 Task: Log work in the project ArrowTech for the issue 'Create a new online platform for online video editing courses with advanced video editing tools and project collaboration features' spent time as '2w 6d 7h 7m' and remaining time as '3w 2d 15h 36m' and add a flag. Now add the issue to the epic 'Digital asset management (DAM) system implementation'. Log work in the project ArrowTech for the issue 'Implement a new cloud-based attendance management system for a school or university with advanced attendance tracking and reporting features' spent time as '5w 1d 21h 22m' and remaining time as '2w 1d 8h 13m' and clone the issue. Now add the issue to the epic 'Business process automation (BPA)'
Action: Mouse scrolled (76, 57) with delta (0, 0)
Screenshot: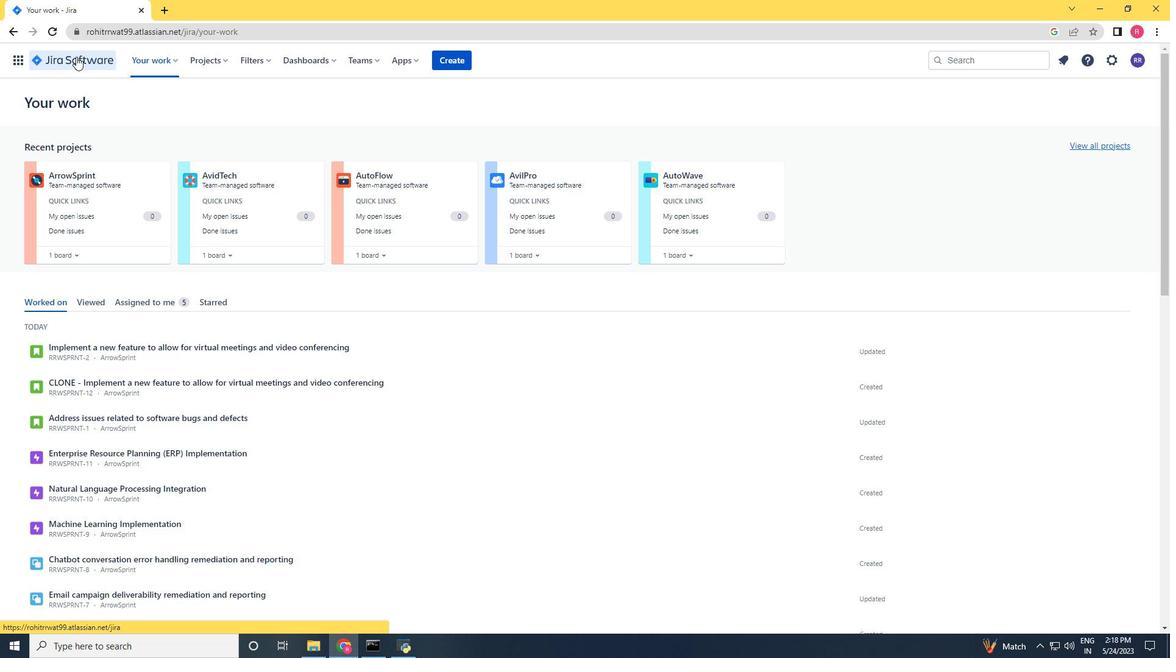 
Action: Mouse moved to (202, 57)
Screenshot: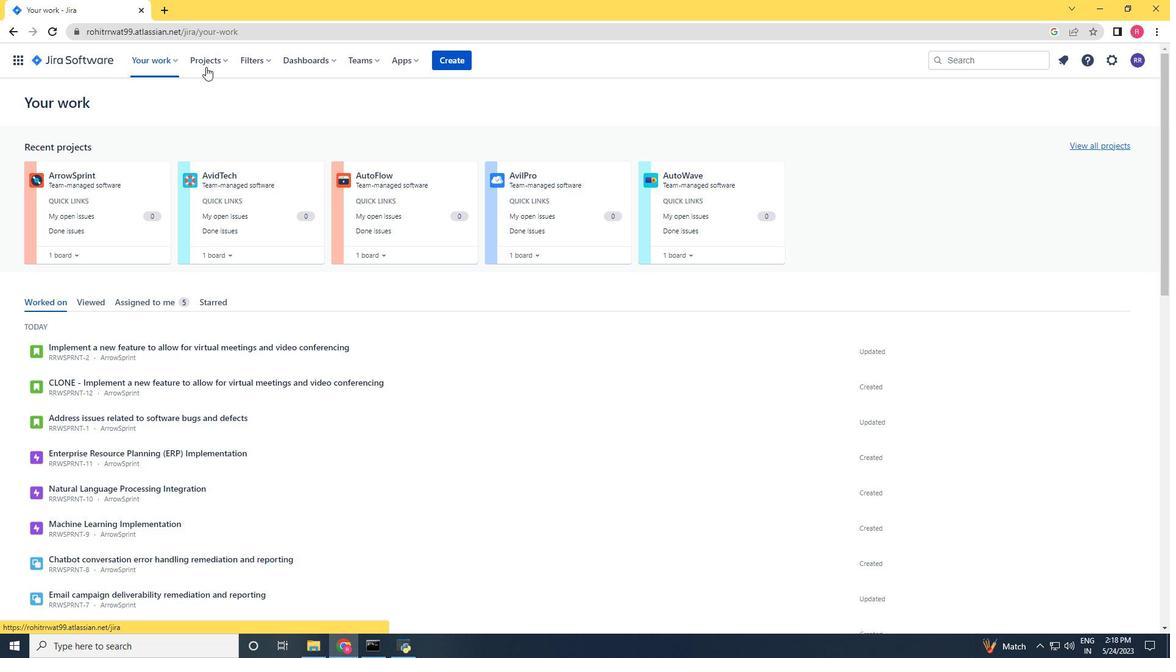 
Action: Mouse pressed left at (202, 57)
Screenshot: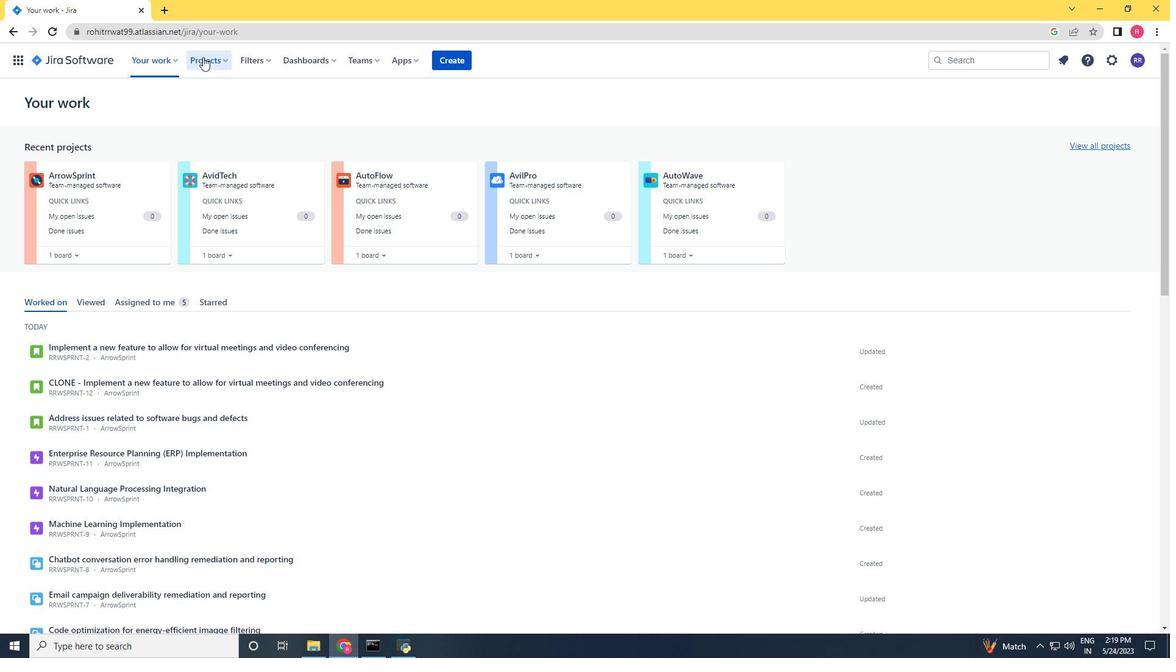 
Action: Mouse moved to (235, 112)
Screenshot: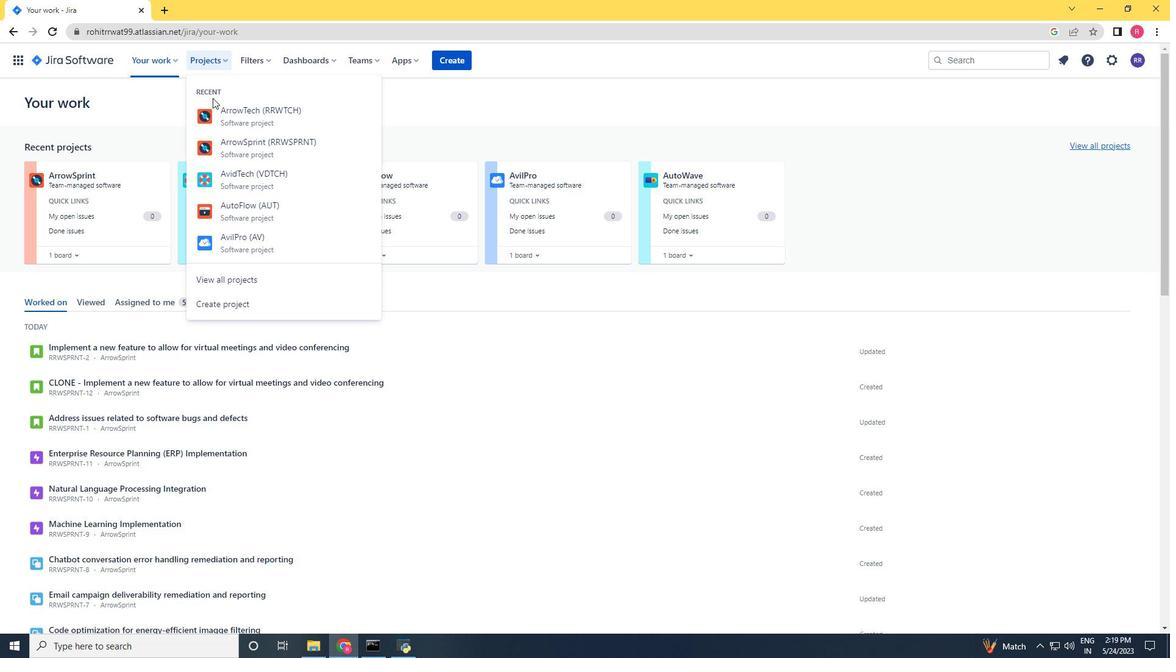 
Action: Mouse pressed left at (235, 112)
Screenshot: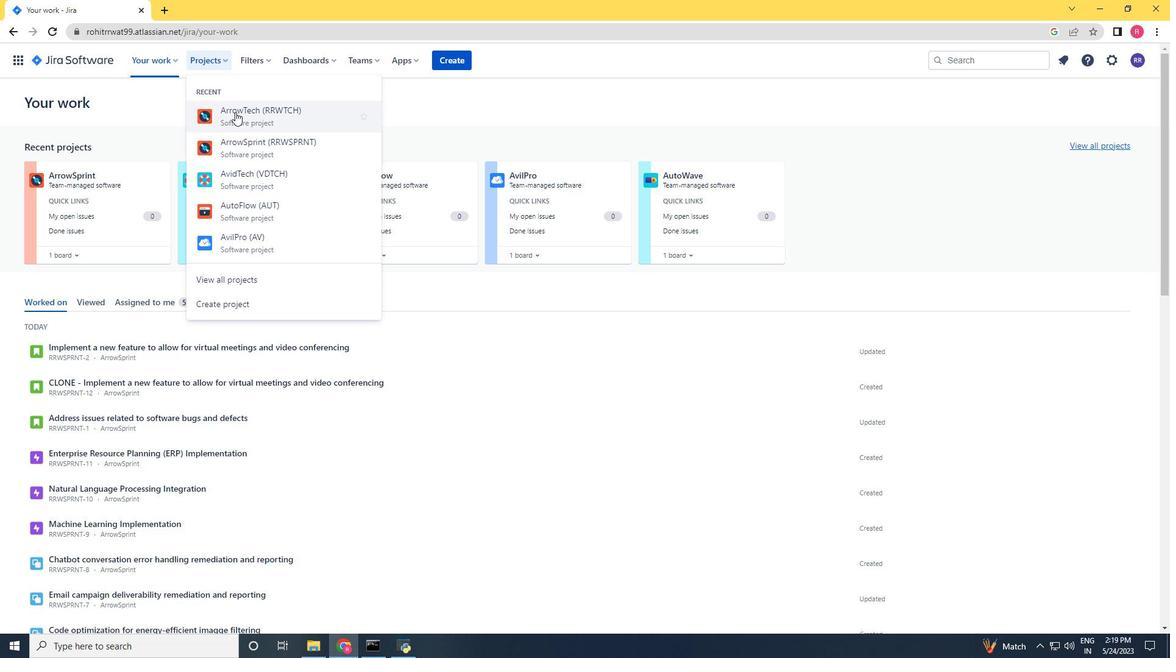 
Action: Mouse moved to (40, 185)
Screenshot: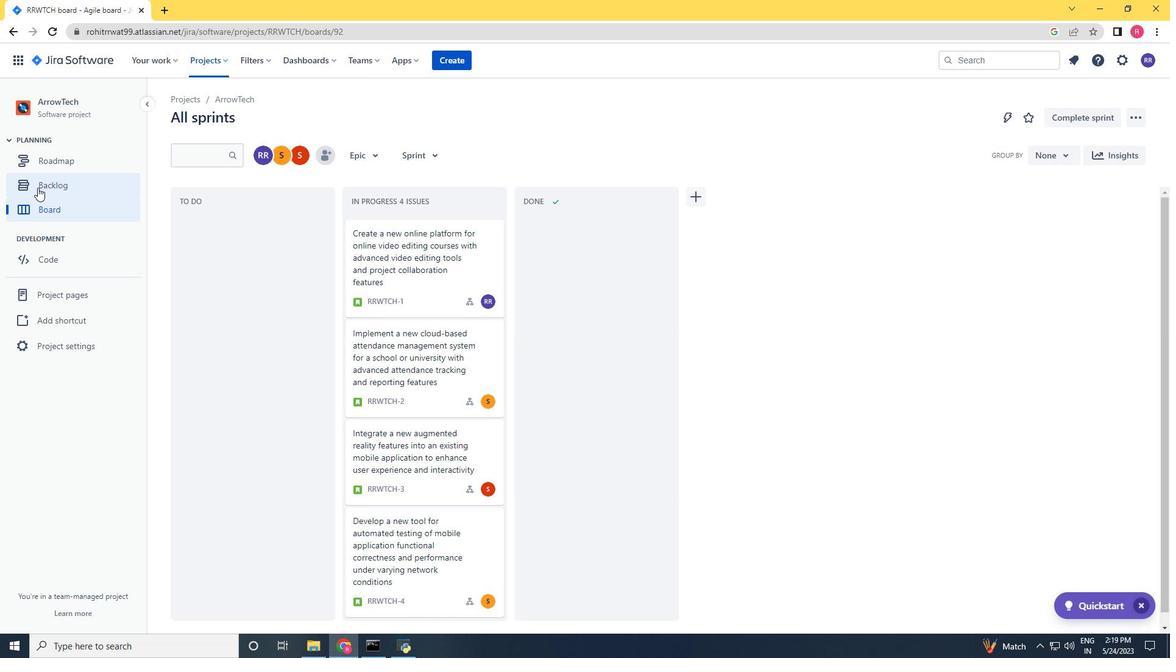 
Action: Mouse pressed left at (40, 185)
Screenshot: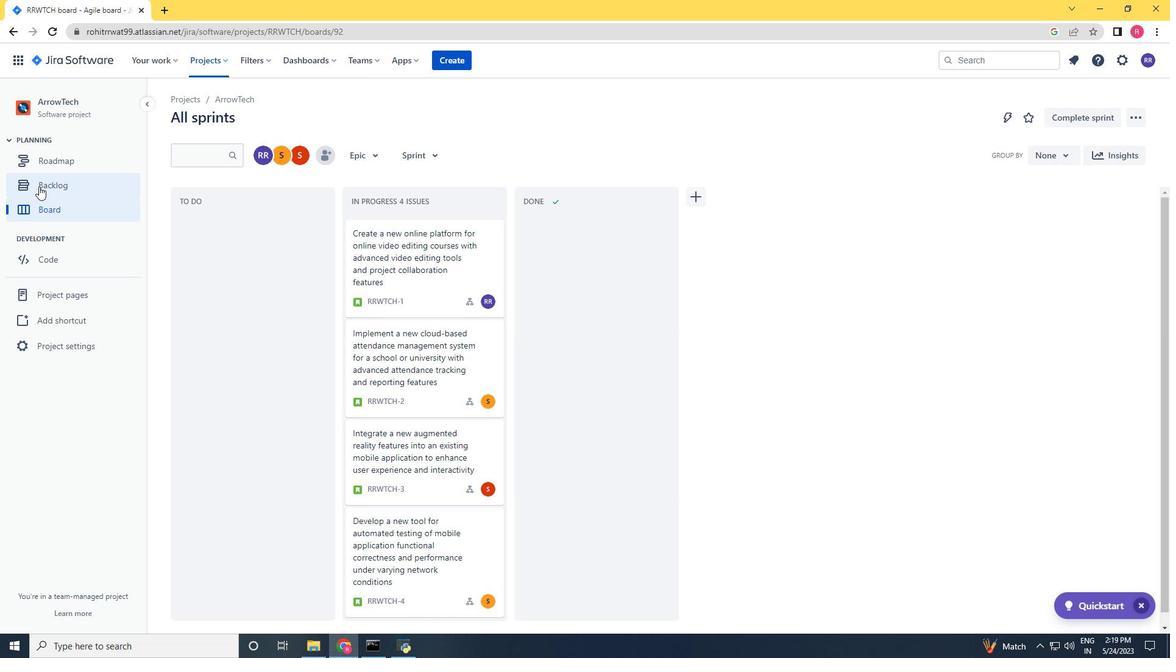 
Action: Mouse moved to (643, 434)
Screenshot: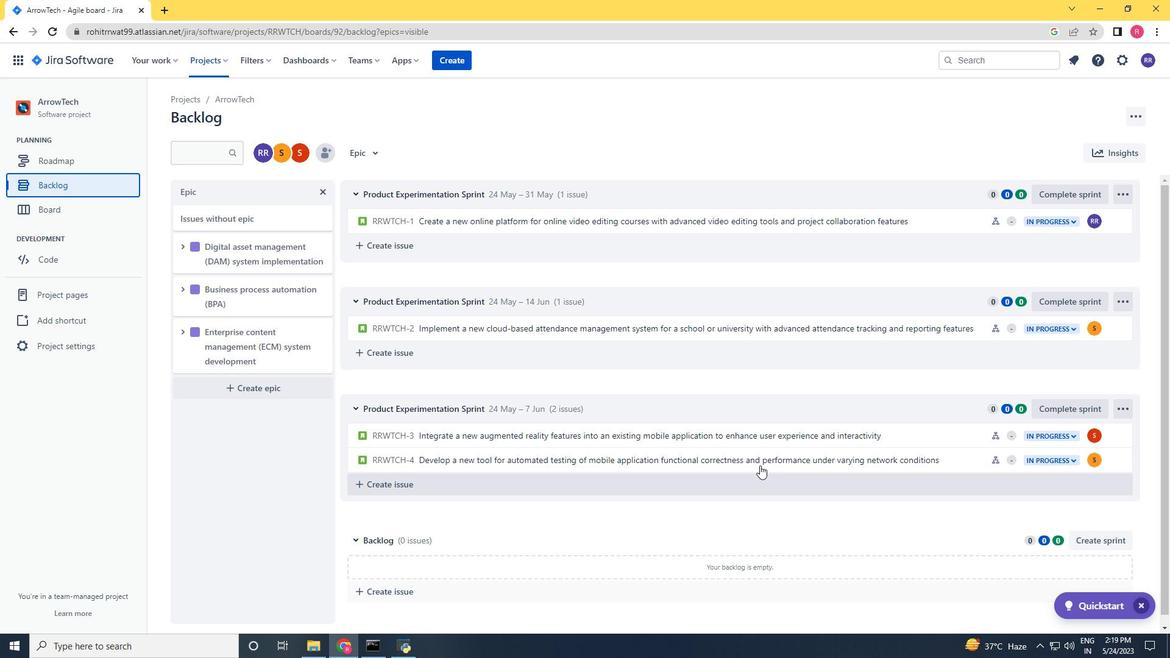 
Action: Mouse scrolled (643, 434) with delta (0, 0)
Screenshot: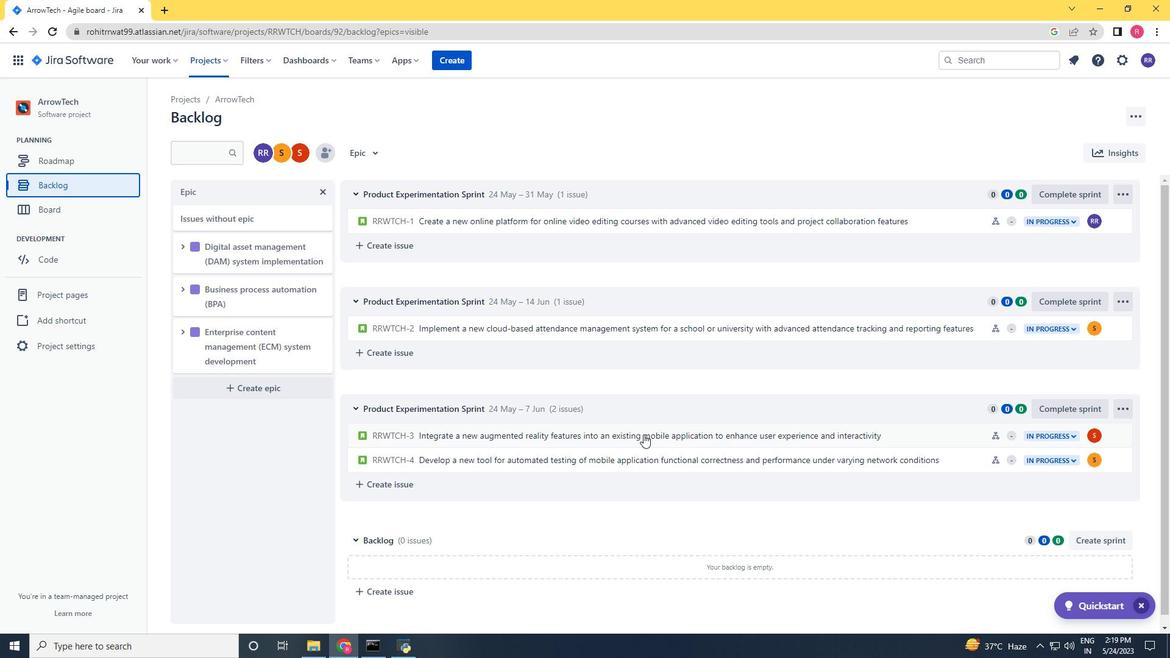 
Action: Mouse scrolled (643, 434) with delta (0, 0)
Screenshot: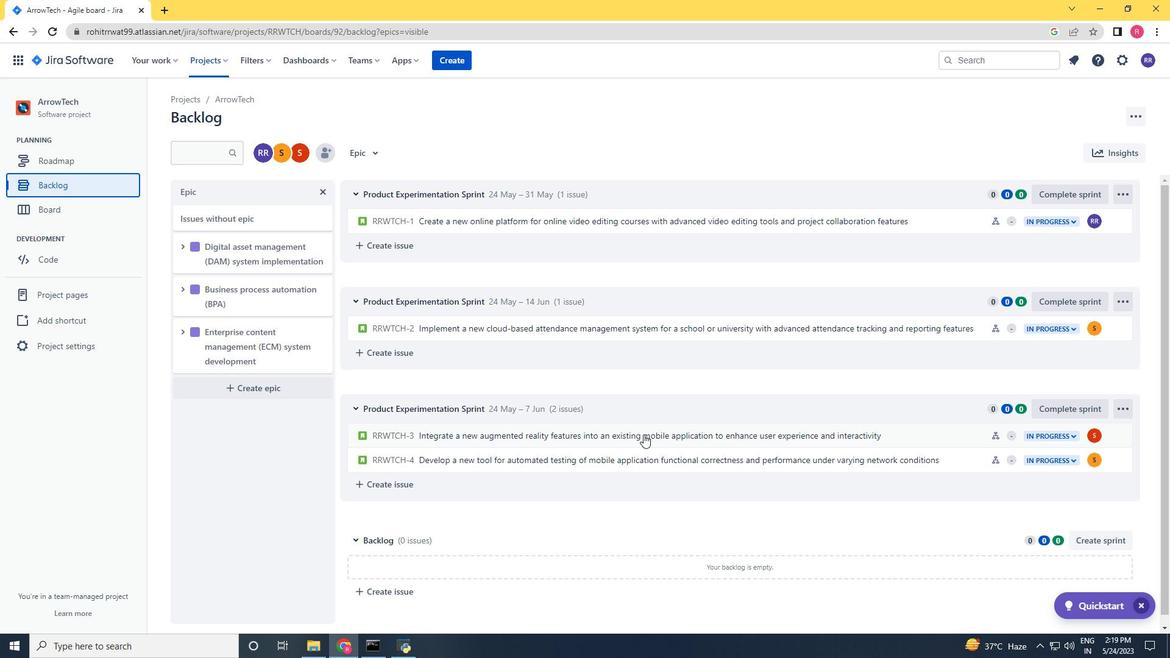 
Action: Mouse scrolled (643, 435) with delta (0, 0)
Screenshot: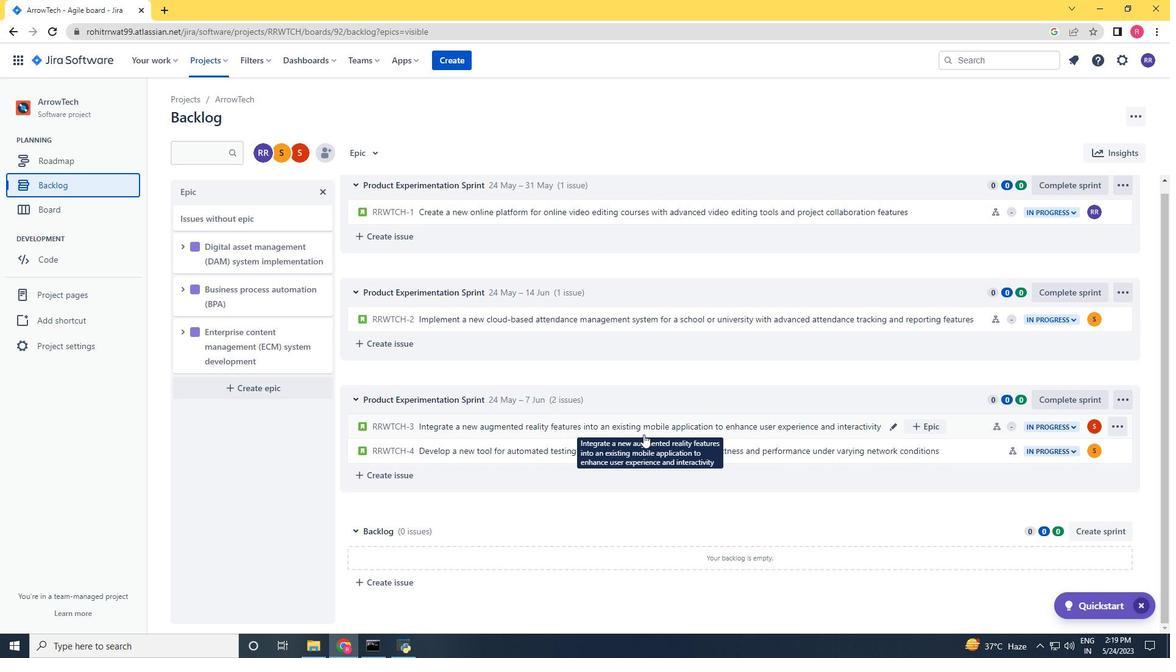 
Action: Mouse scrolled (643, 435) with delta (0, 0)
Screenshot: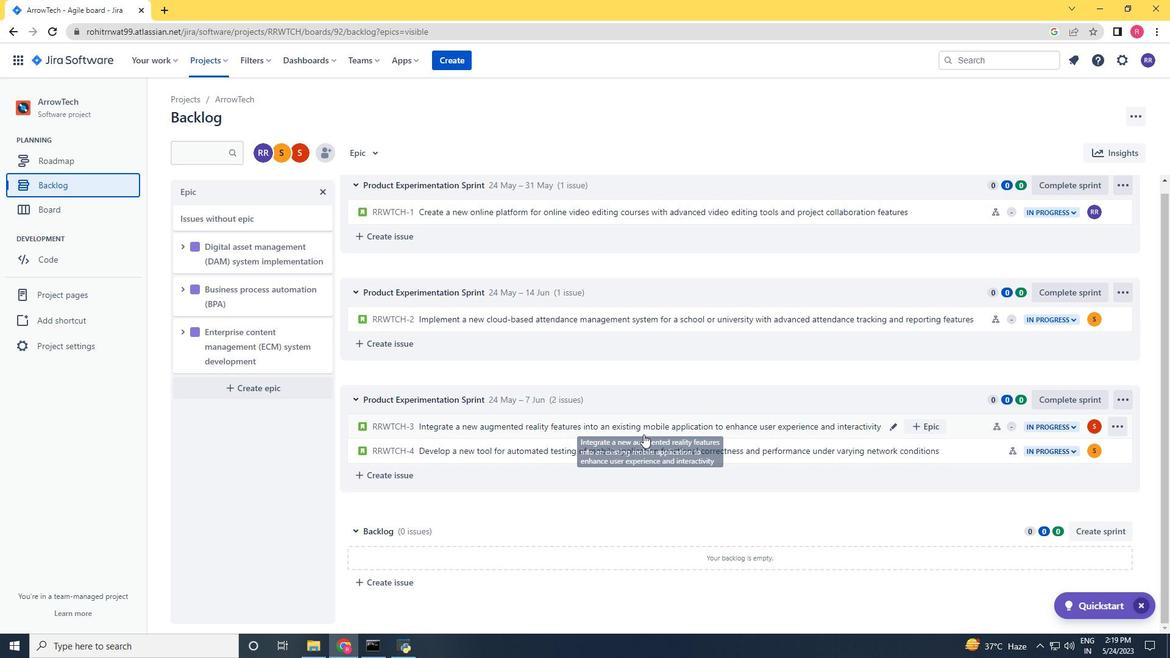 
Action: Mouse scrolled (643, 435) with delta (0, 0)
Screenshot: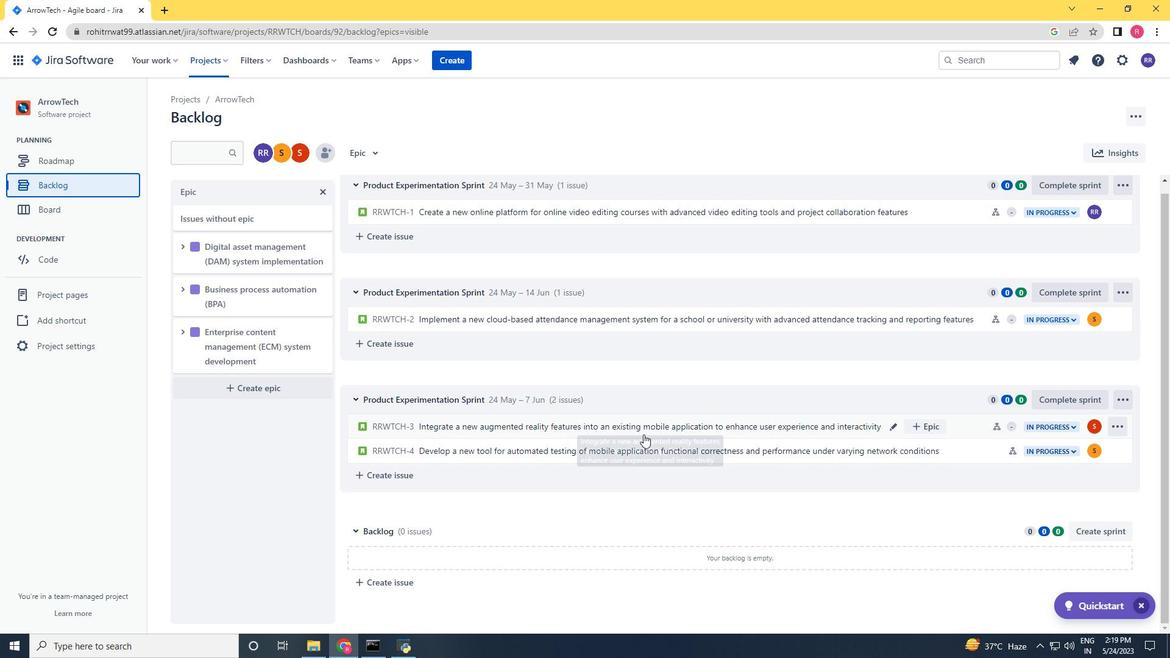 
Action: Mouse moved to (956, 225)
Screenshot: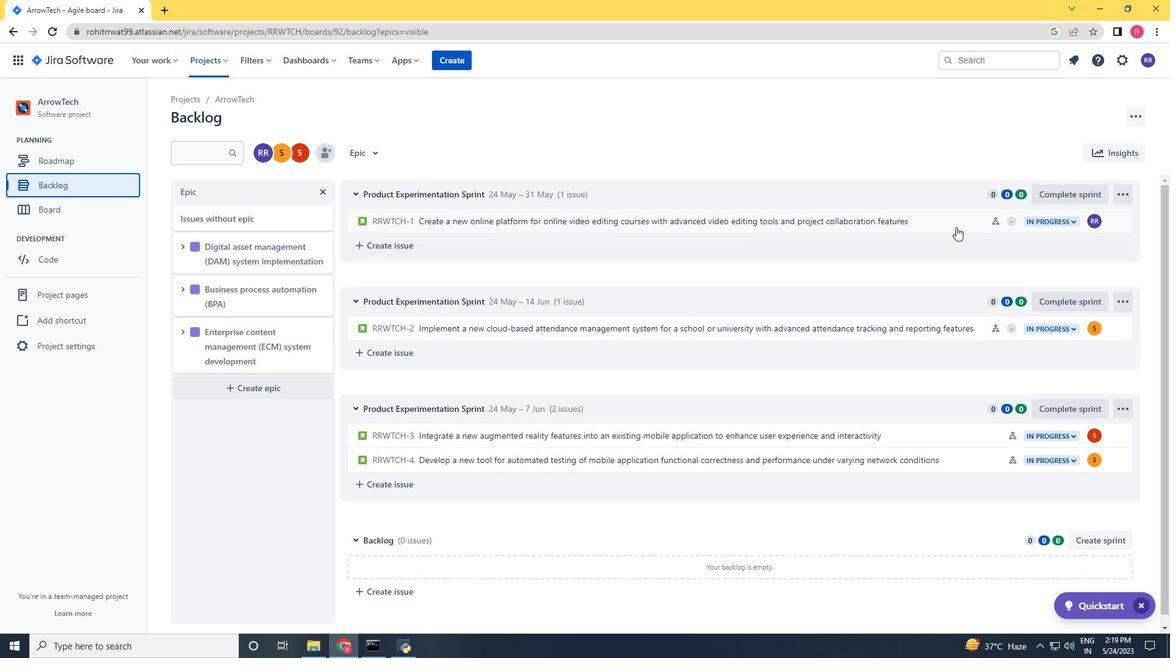 
Action: Mouse pressed left at (956, 225)
Screenshot: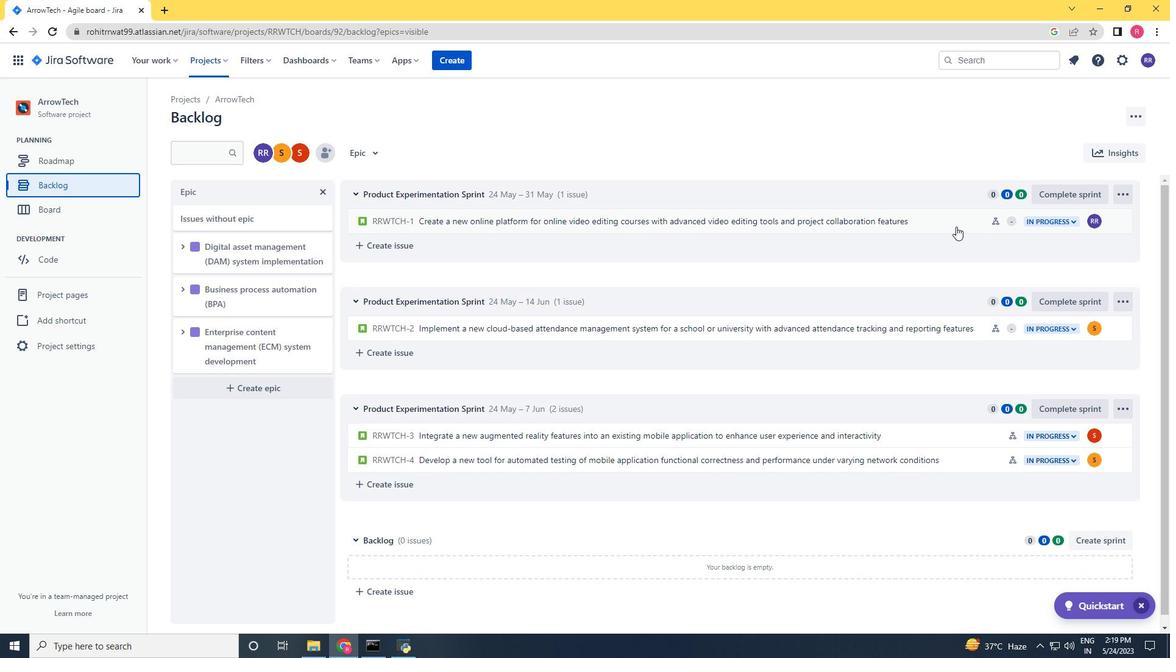 
Action: Mouse moved to (977, 218)
Screenshot: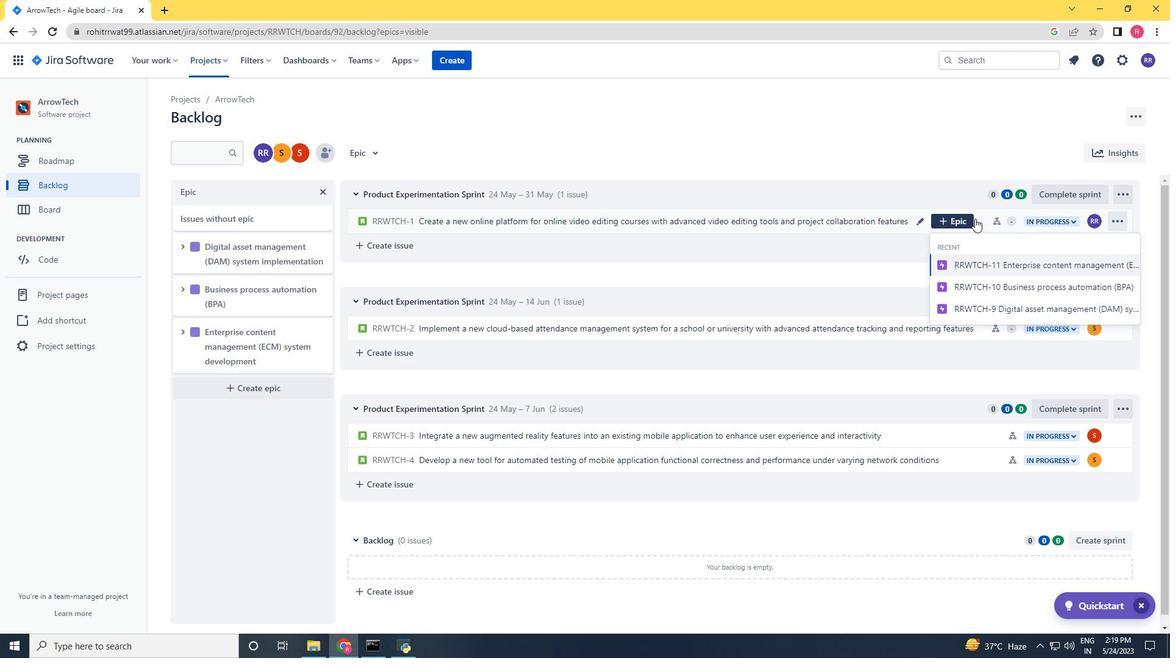 
Action: Mouse pressed left at (977, 218)
Screenshot: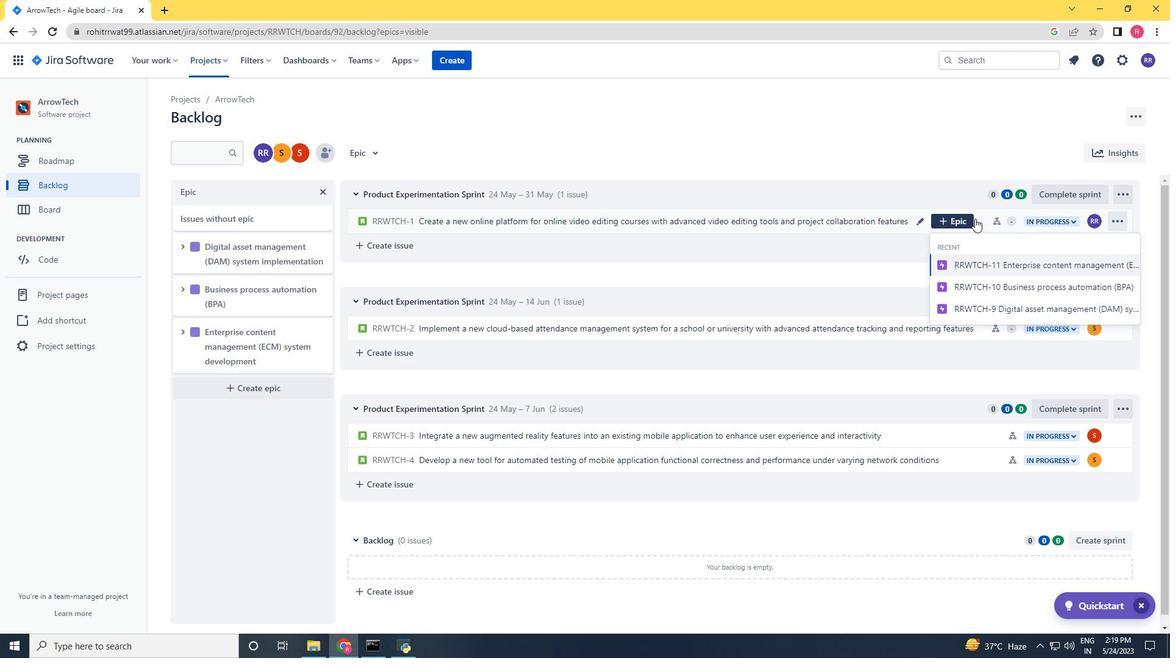 
Action: Mouse moved to (1116, 193)
Screenshot: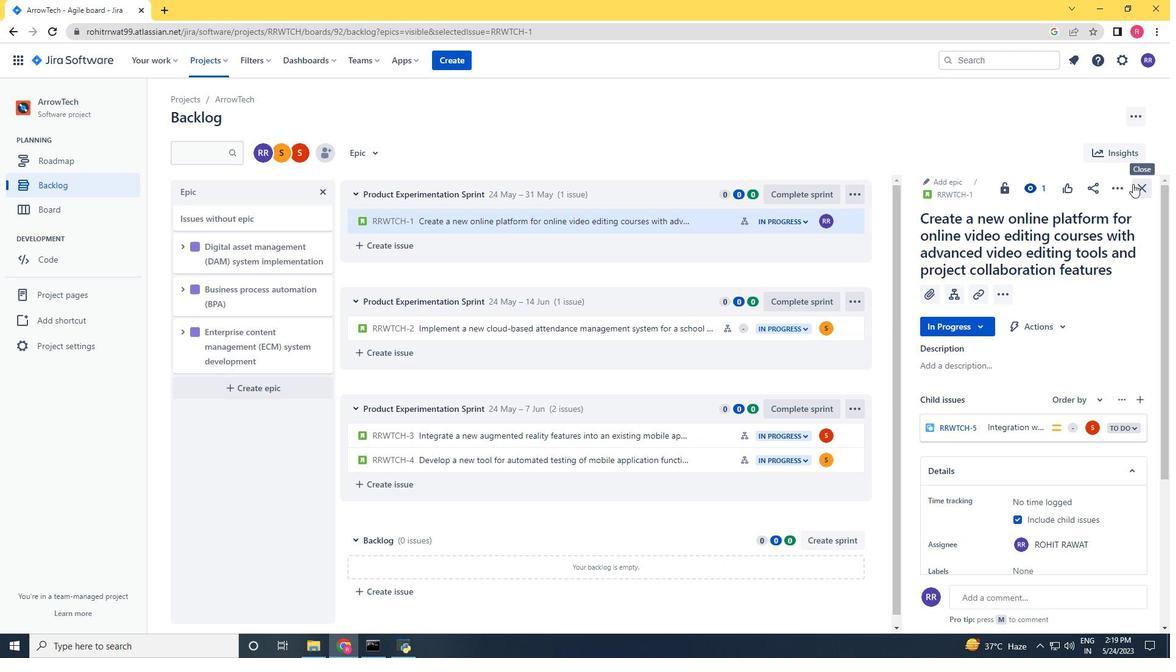 
Action: Mouse pressed left at (1116, 193)
Screenshot: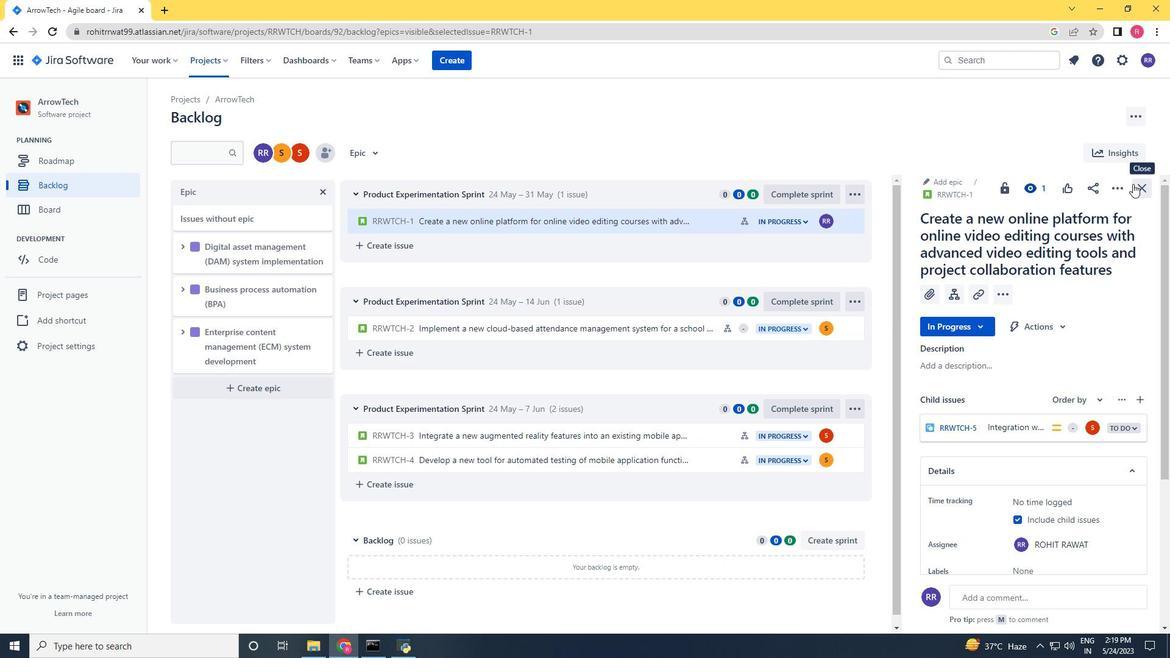 
Action: Mouse moved to (1091, 221)
Screenshot: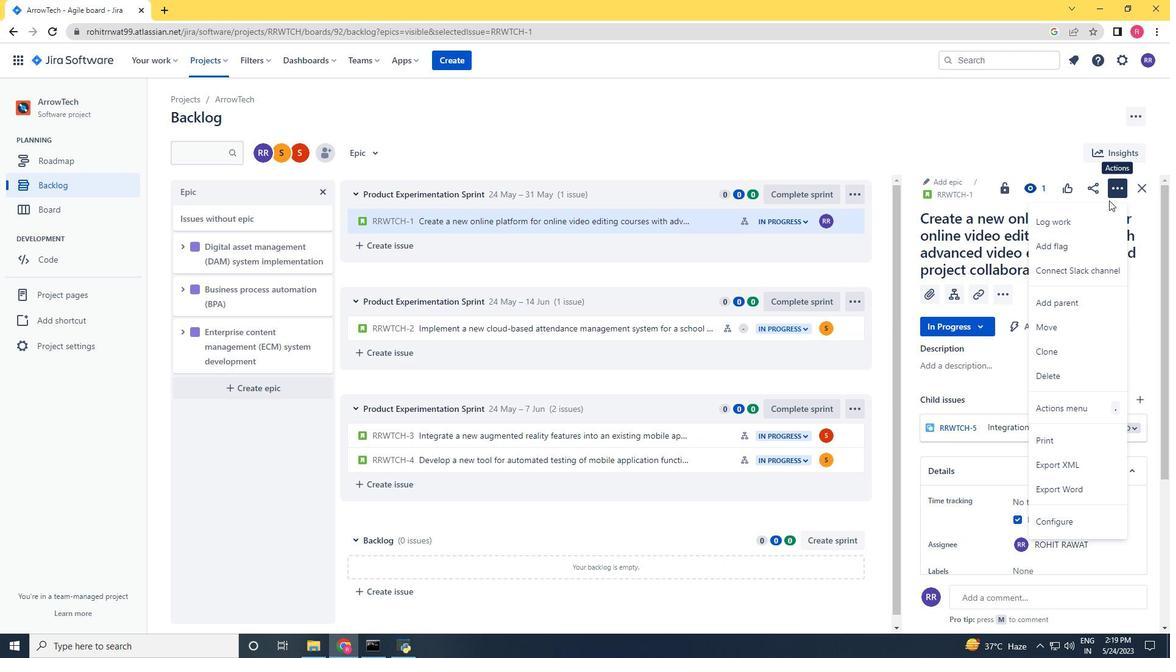 
Action: Mouse pressed left at (1091, 221)
Screenshot: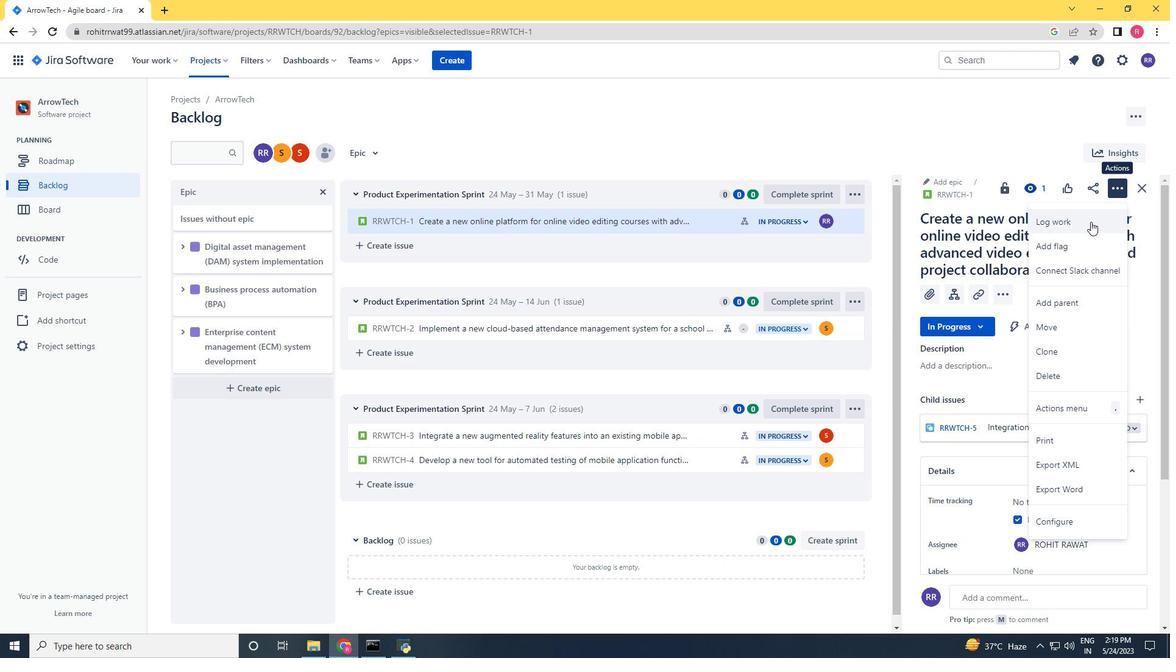 
Action: Mouse moved to (1086, 225)
Screenshot: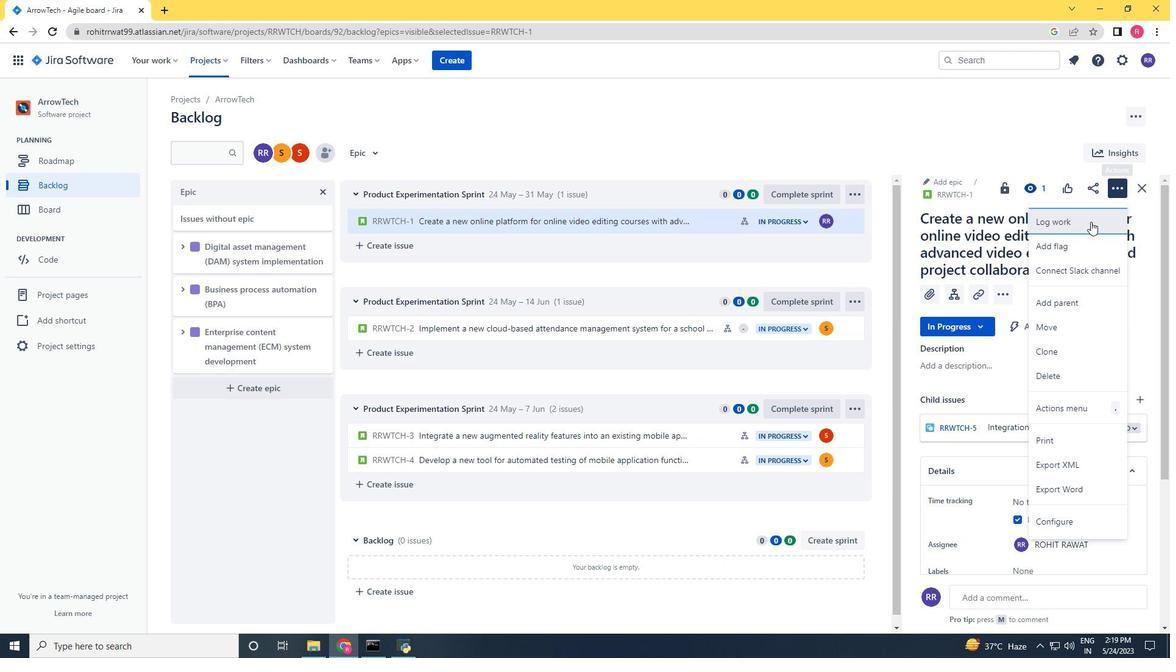 
Action: Key pressed 3w<Key.backspace><Key.backspace><Key.backspace>2w<Key.space>6d<Key.space>7h<Key.space>7m<Key.tab>3w<Key.space>2d<Key.space>15h<Key.space>36m
Screenshot: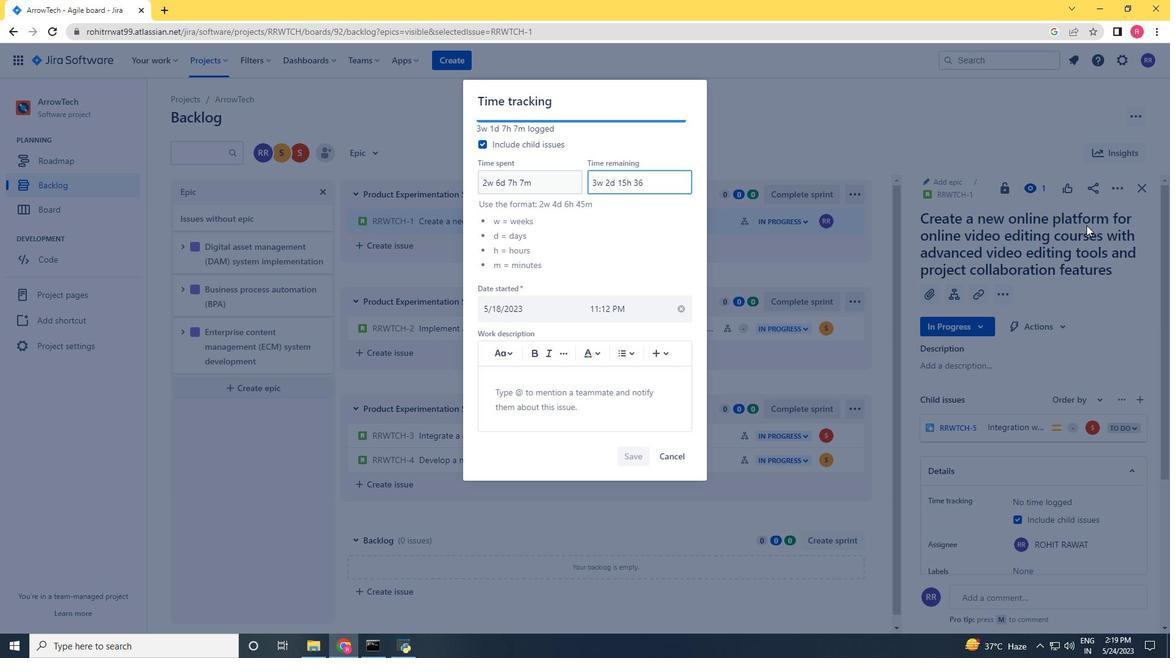 
Action: Mouse moved to (630, 451)
Screenshot: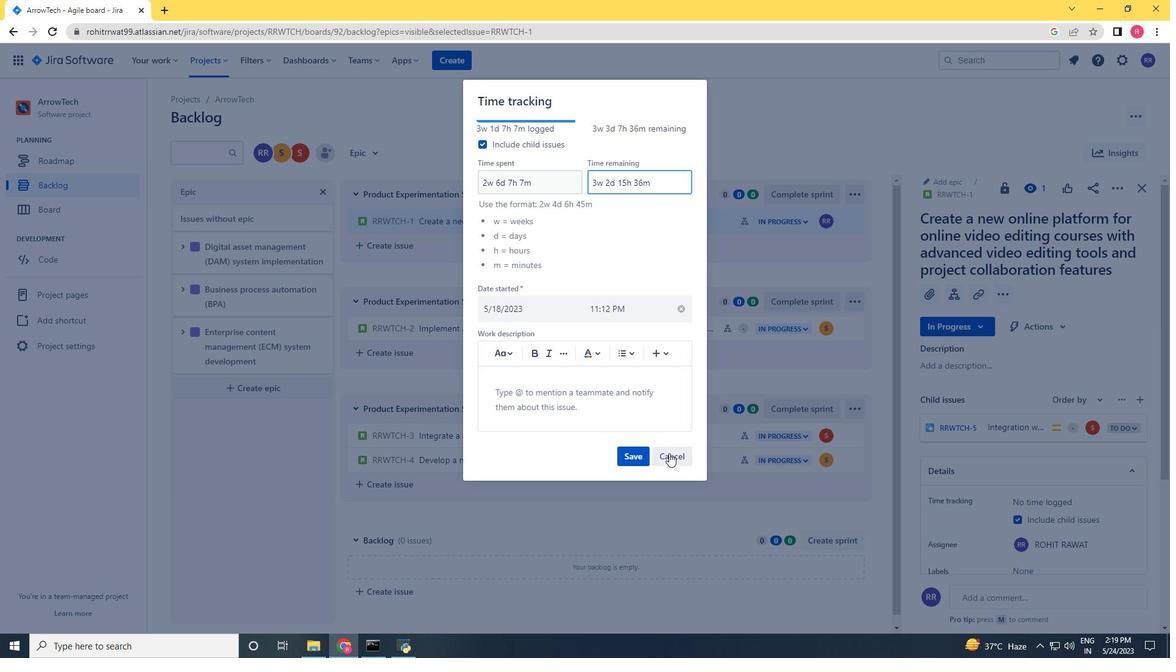 
Action: Mouse pressed left at (630, 451)
Screenshot: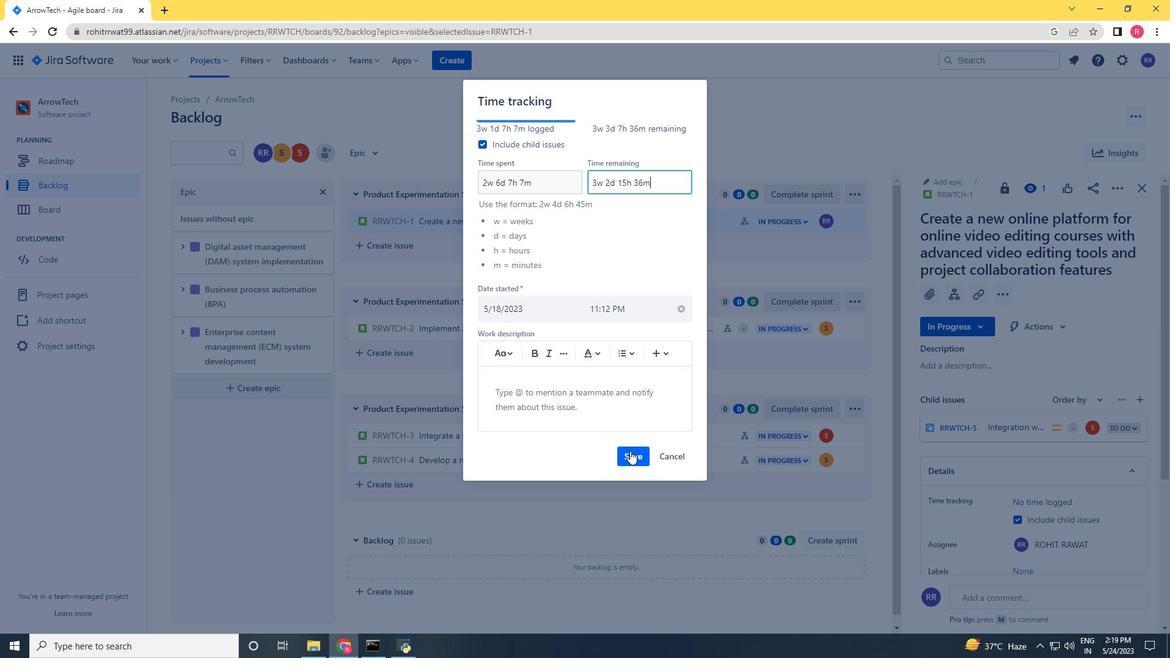 
Action: Mouse moved to (1115, 192)
Screenshot: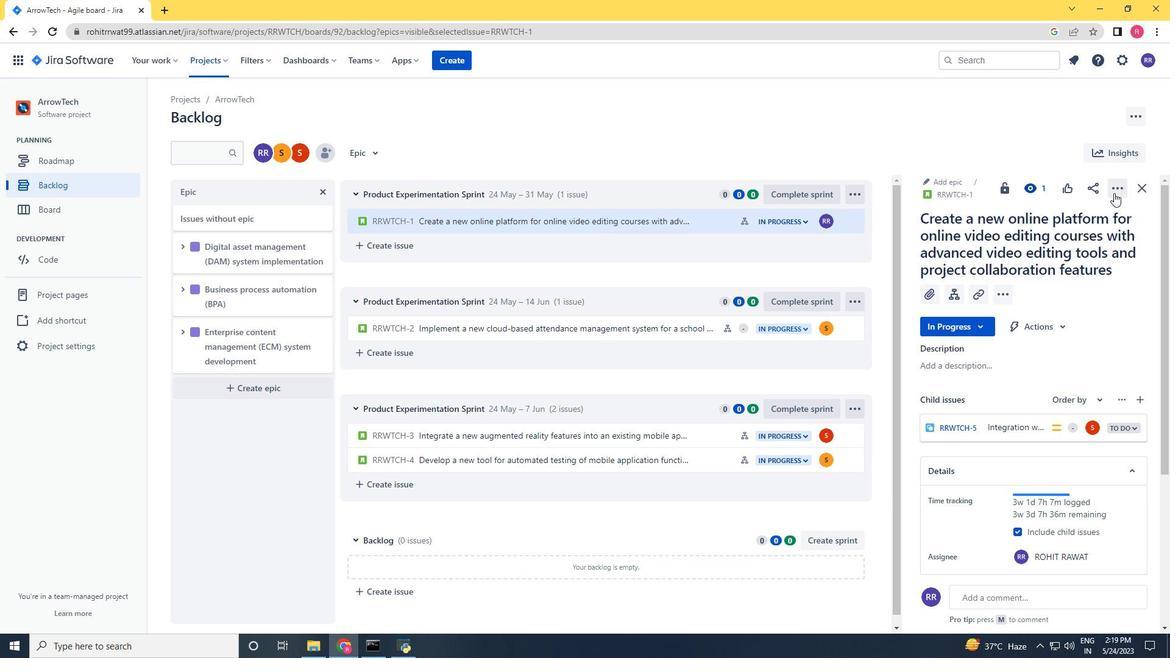 
Action: Mouse pressed left at (1115, 192)
Screenshot: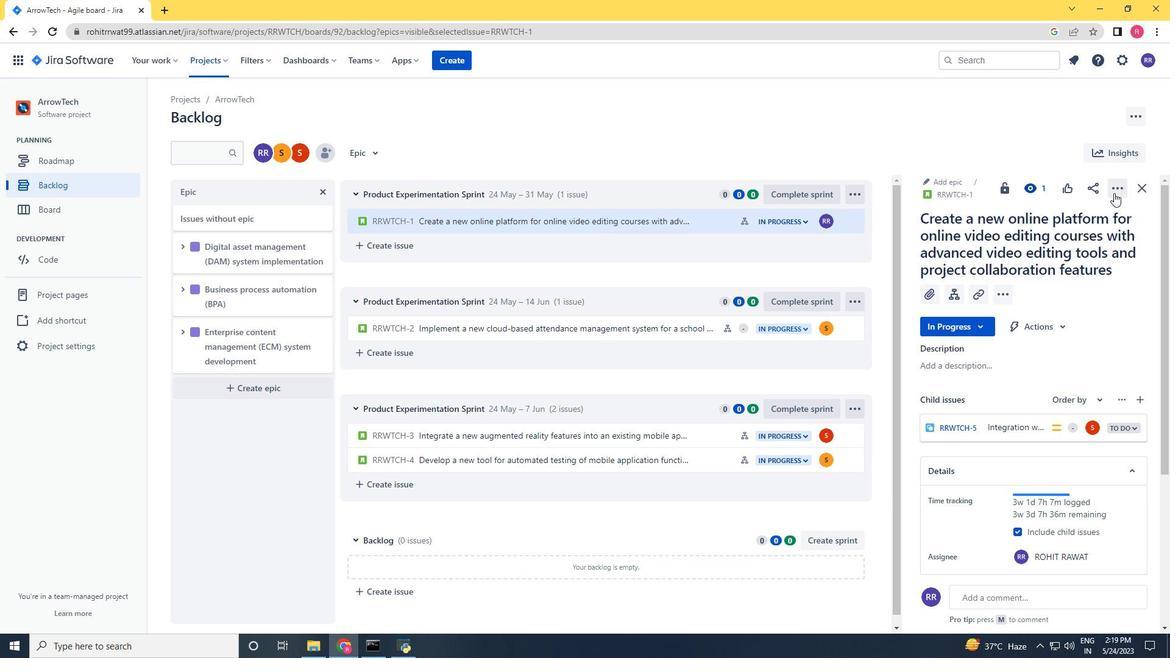 
Action: Mouse moved to (1061, 254)
Screenshot: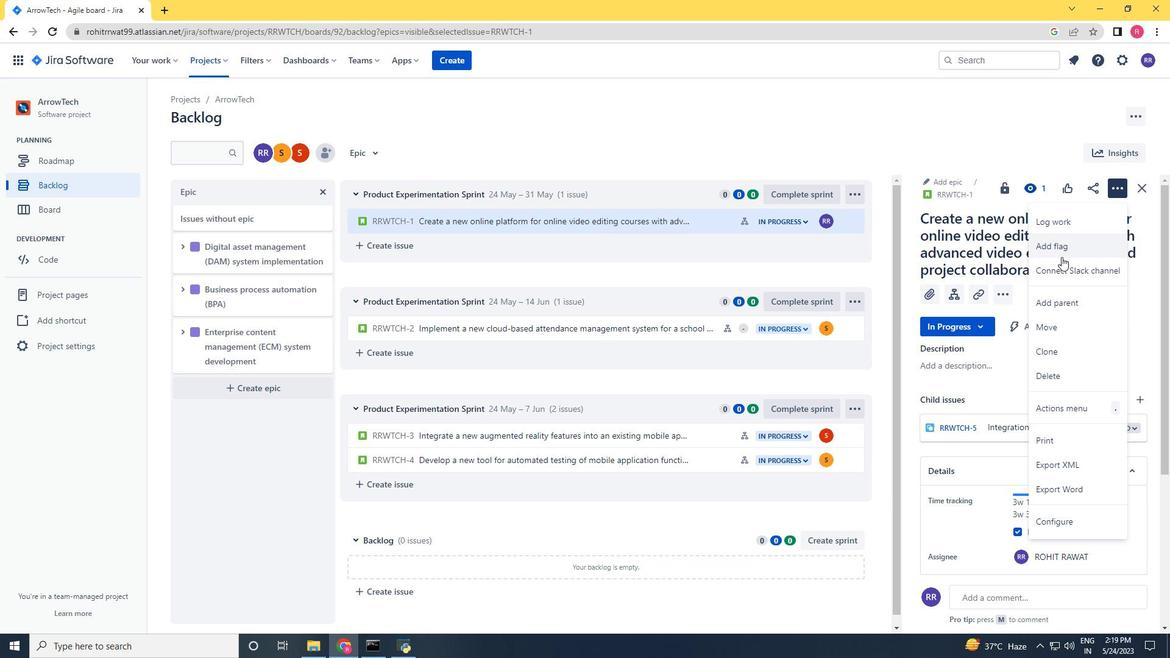 
Action: Mouse pressed left at (1061, 254)
Screenshot: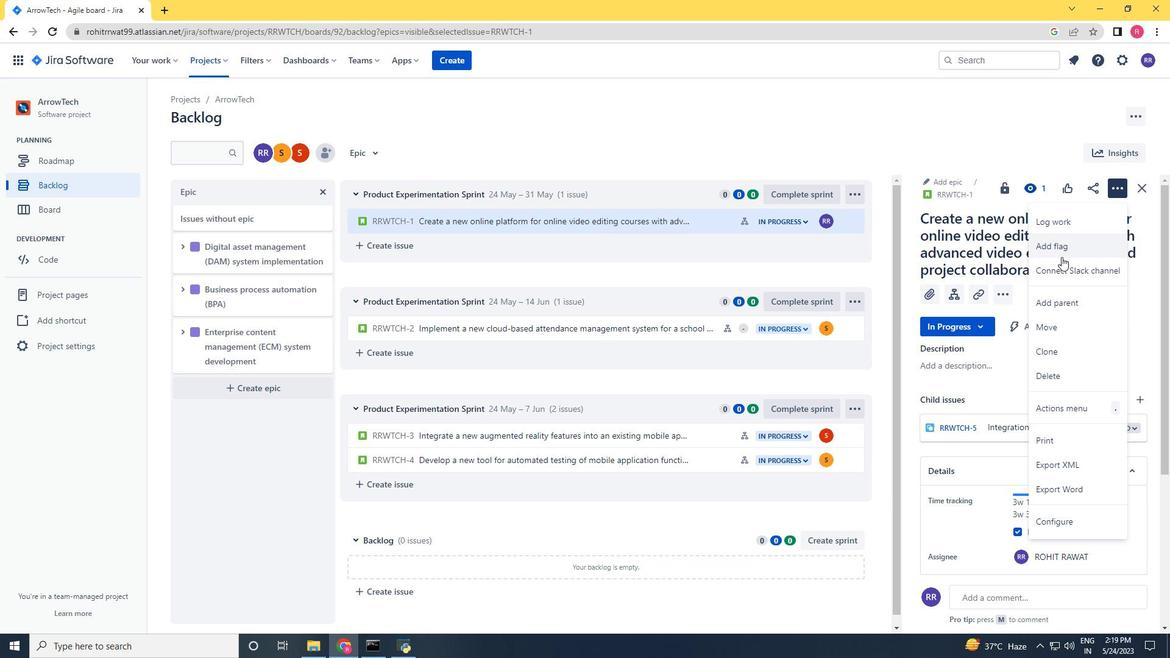 
Action: Mouse moved to (688, 221)
Screenshot: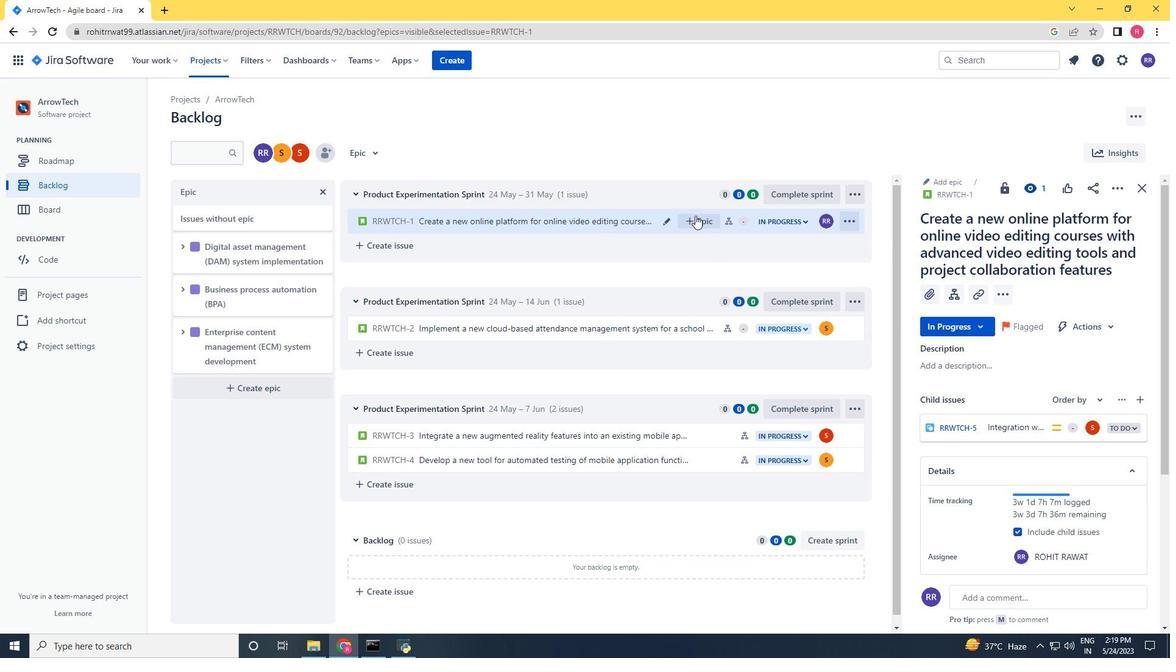 
Action: Mouse pressed left at (688, 221)
Screenshot: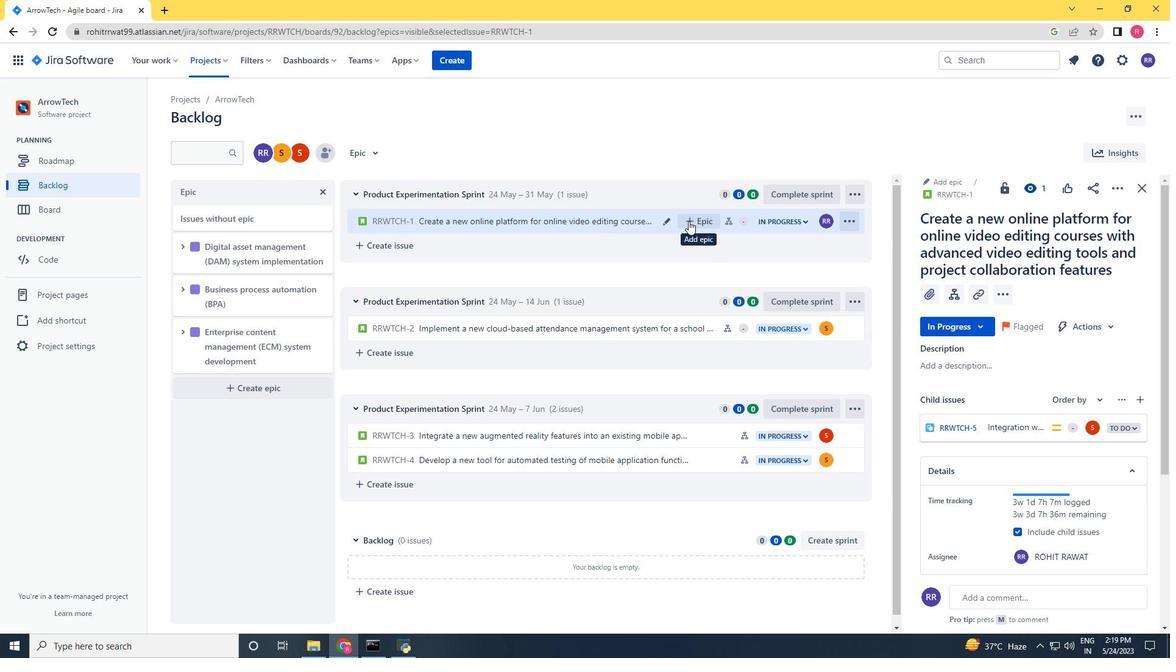 
Action: Mouse moved to (719, 309)
Screenshot: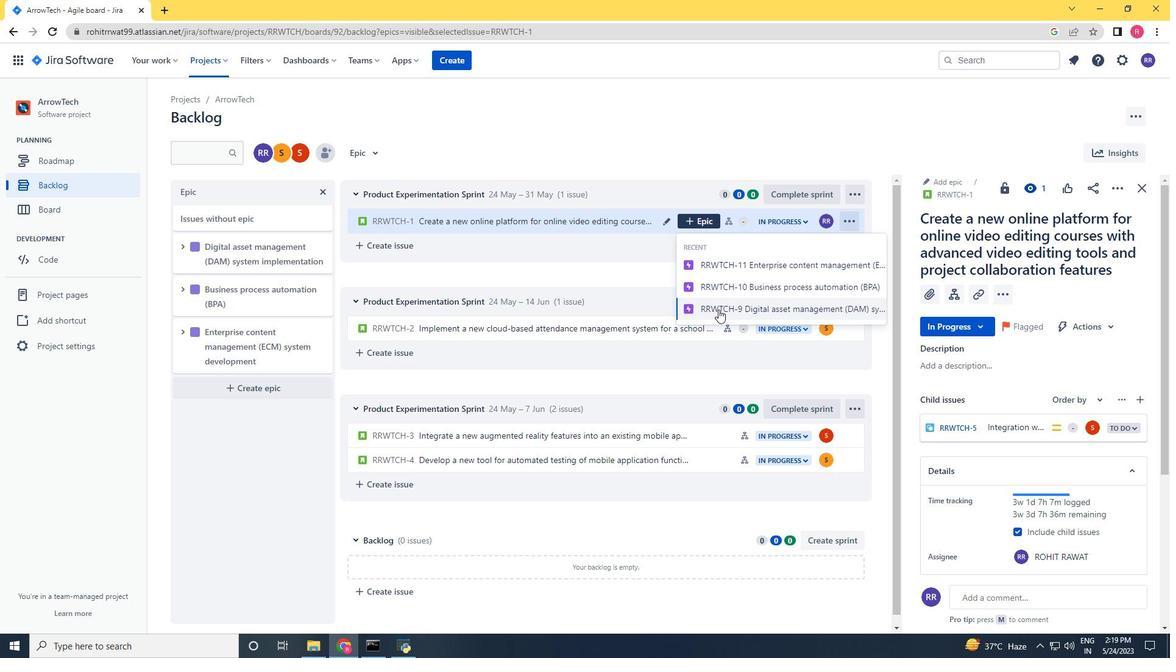 
Action: Mouse pressed left at (719, 309)
Screenshot: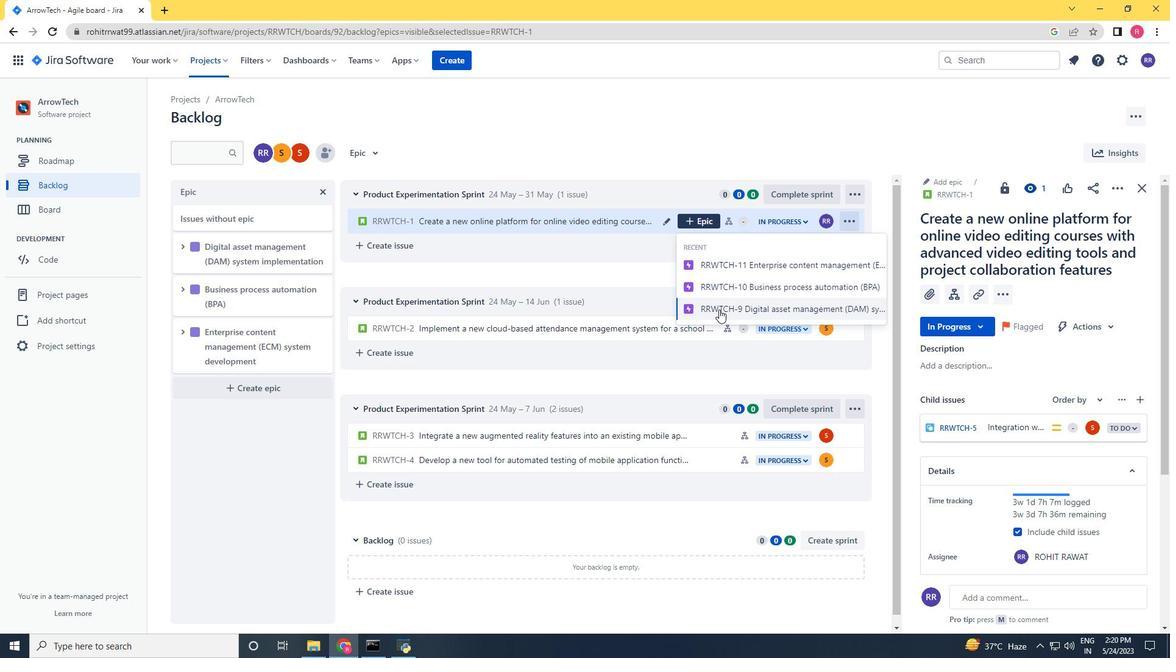 
Action: Mouse moved to (723, 336)
Screenshot: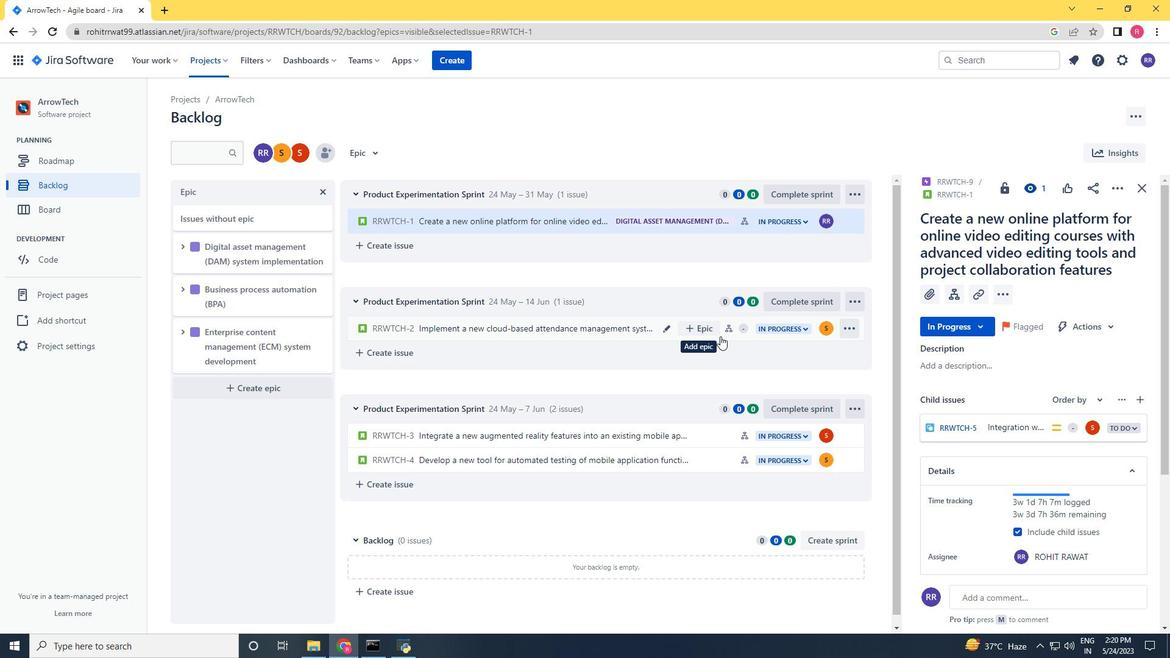 
Action: Mouse pressed left at (723, 336)
Screenshot: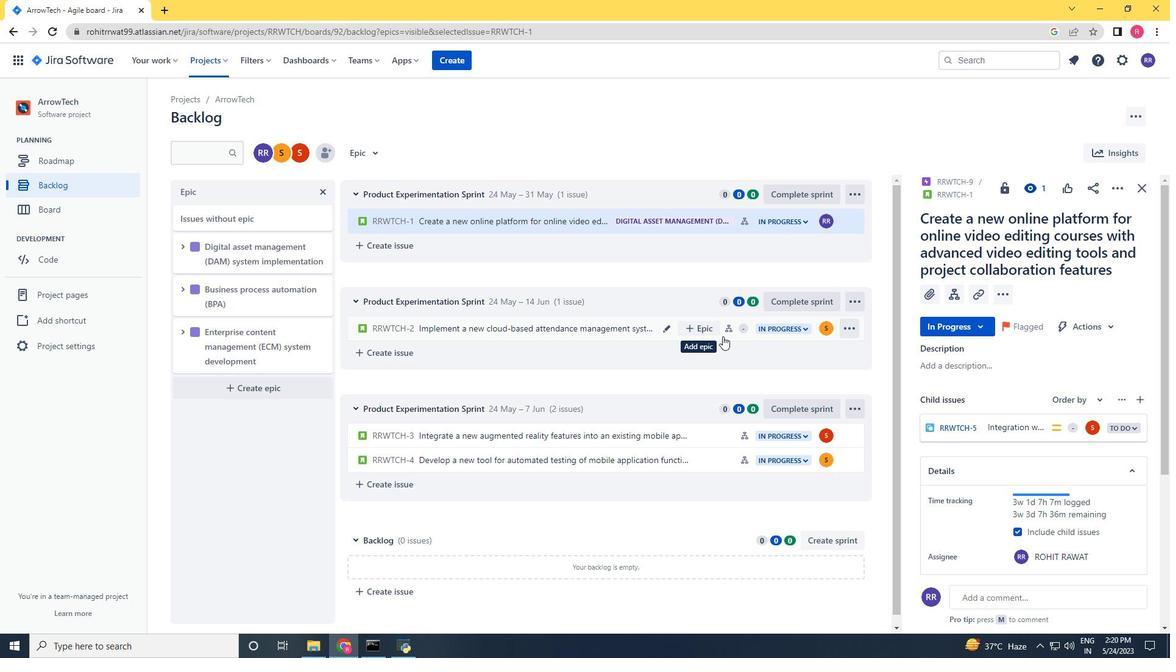 
Action: Mouse moved to (1116, 188)
Screenshot: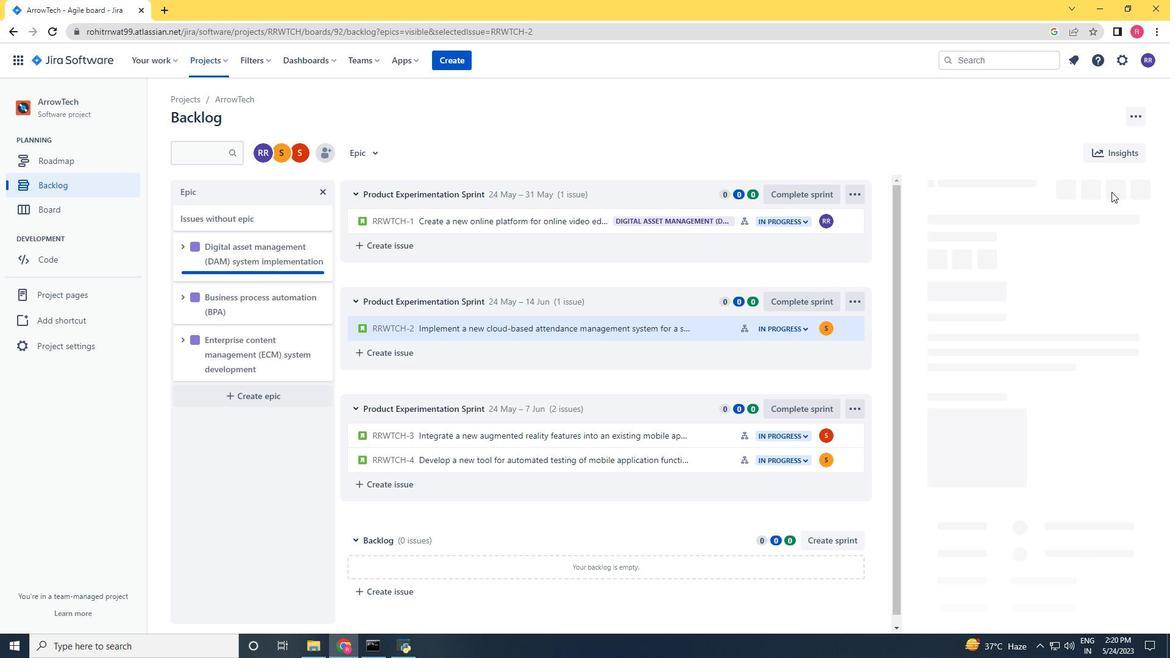 
Action: Mouse pressed left at (1116, 188)
Screenshot: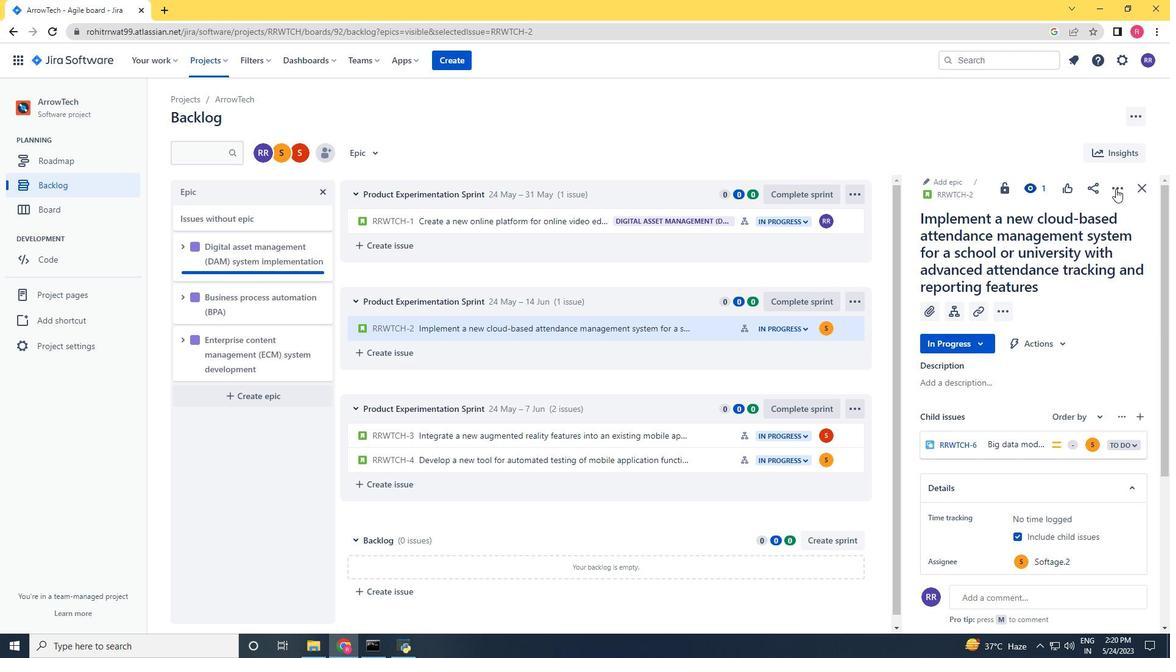 
Action: Mouse moved to (1087, 218)
Screenshot: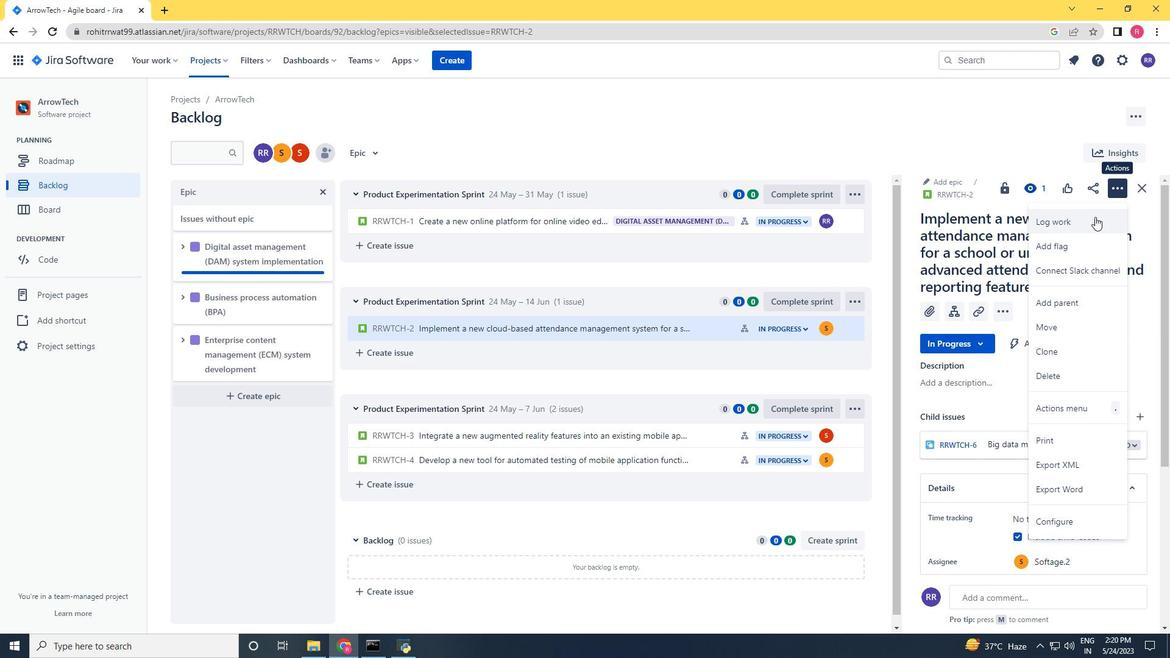 
Action: Mouse pressed left at (1087, 218)
Screenshot: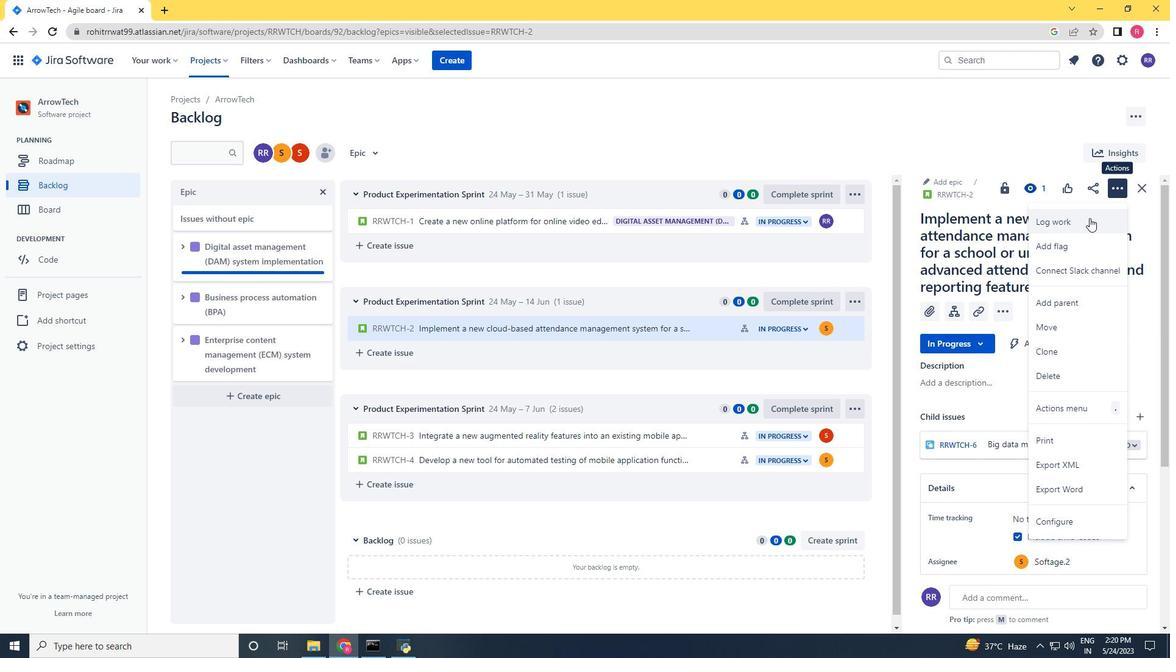
Action: Mouse moved to (1053, 238)
Screenshot: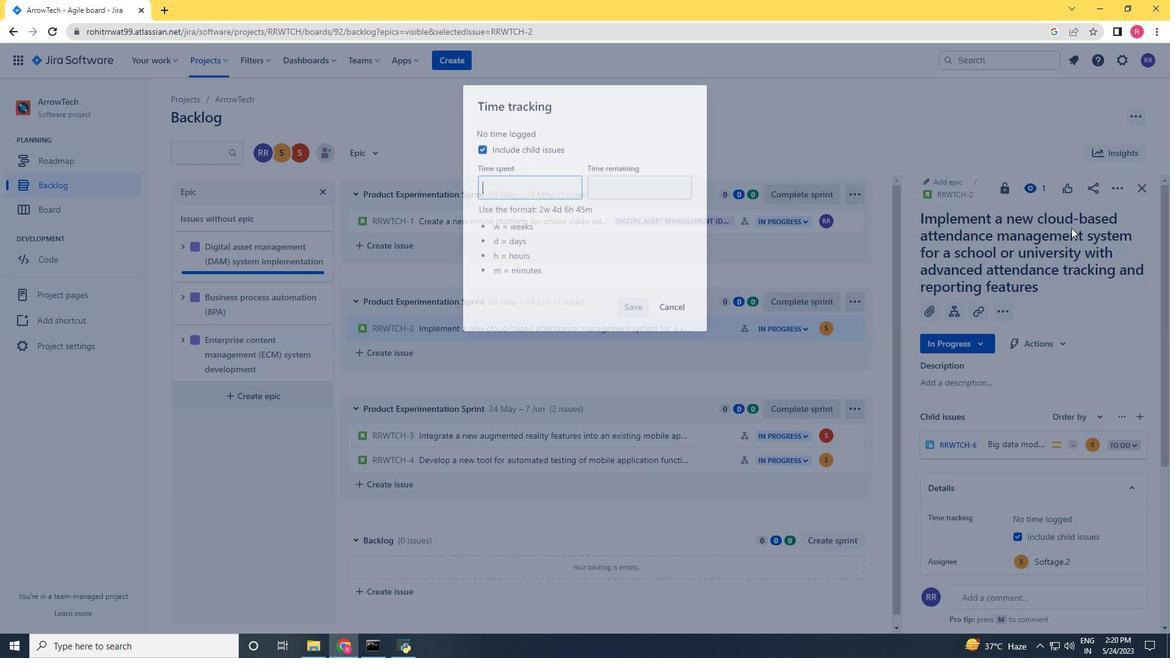 
Action: Key pressed 5w<Key.space>1s<Key.backspace>d<Key.space>21h<Key.space>22m<Key.tab>2w<Key.space>1d<Key.space>8h<Key.space>13m
Screenshot: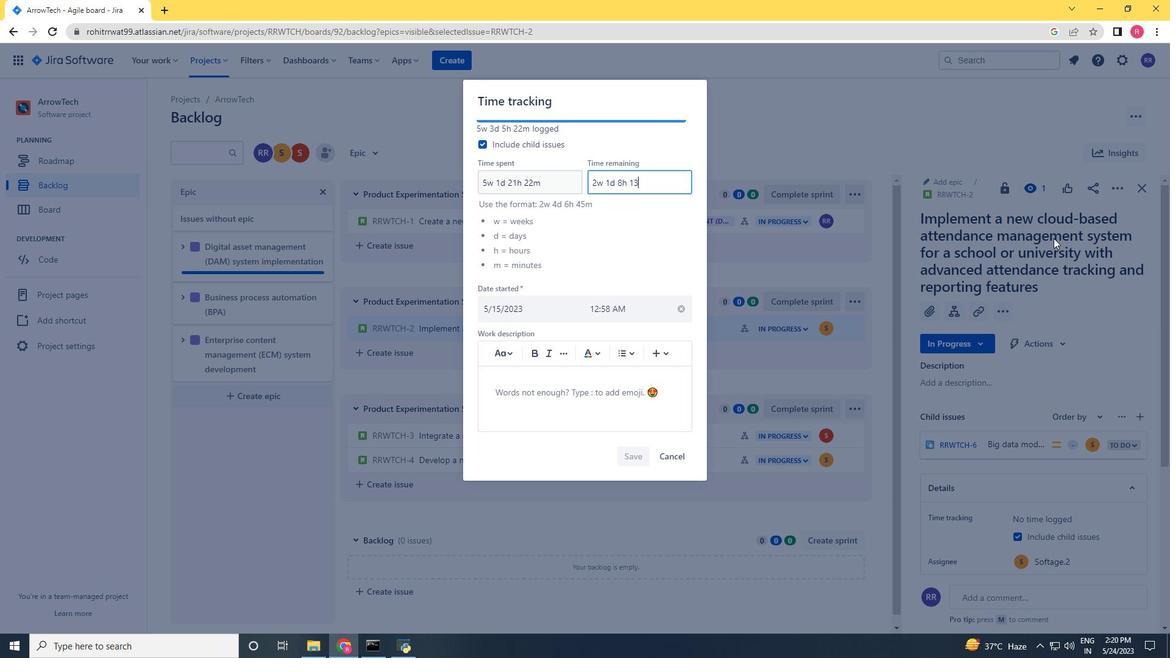 
Action: Mouse moved to (622, 458)
Screenshot: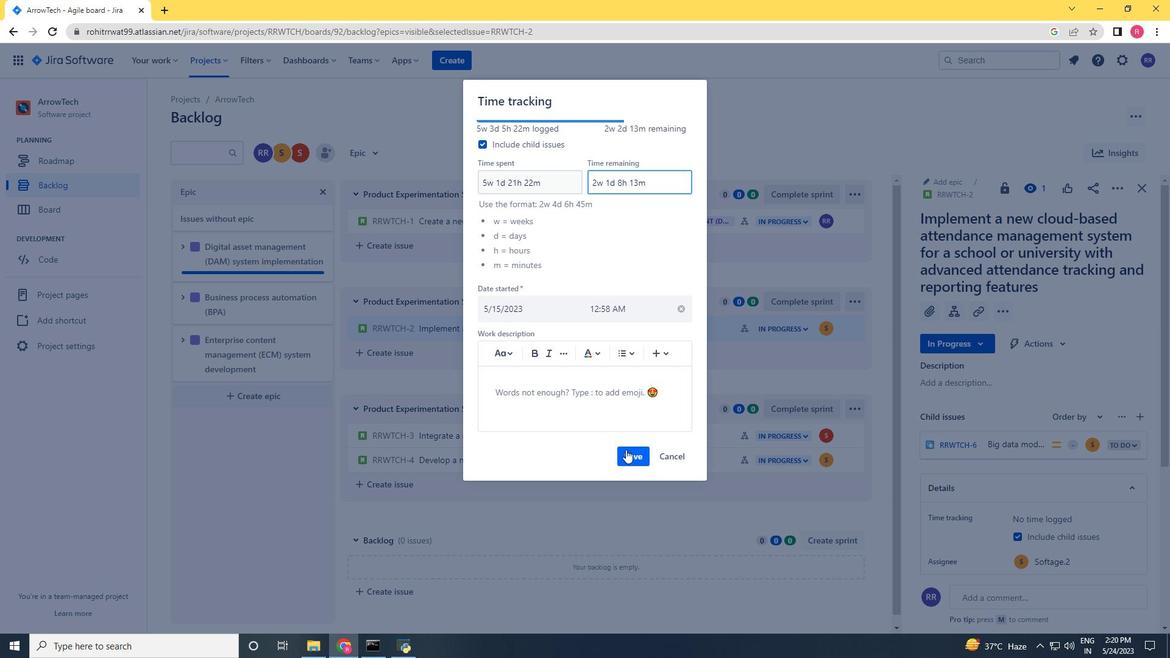 
Action: Mouse pressed left at (622, 458)
Screenshot: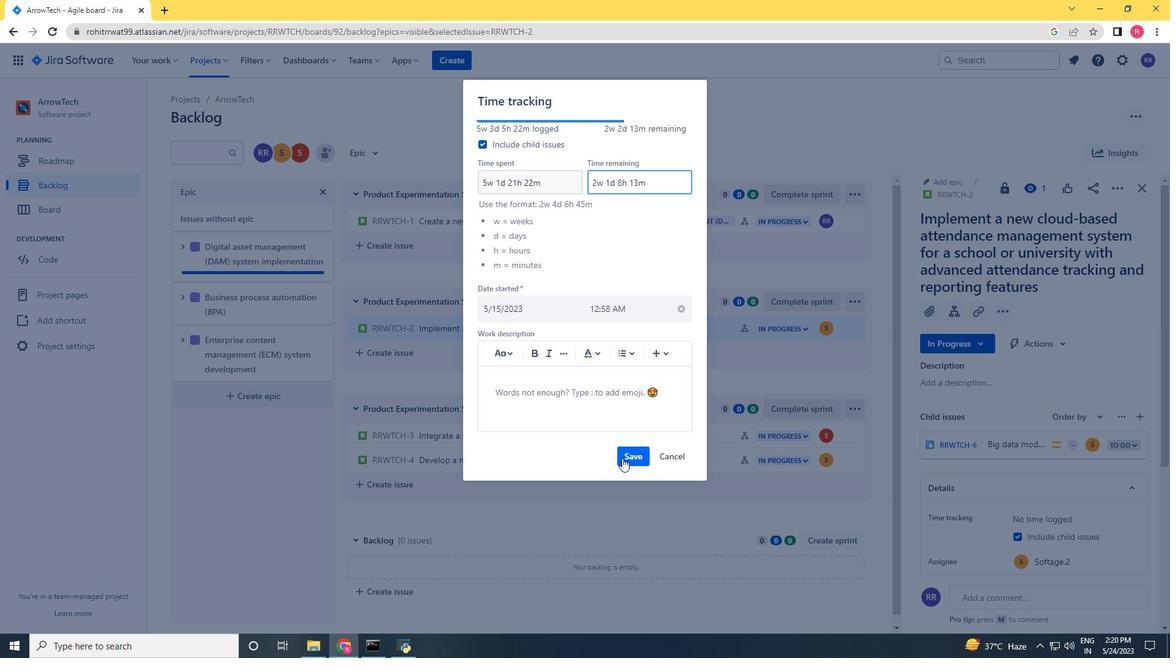 
Action: Mouse moved to (1115, 192)
Screenshot: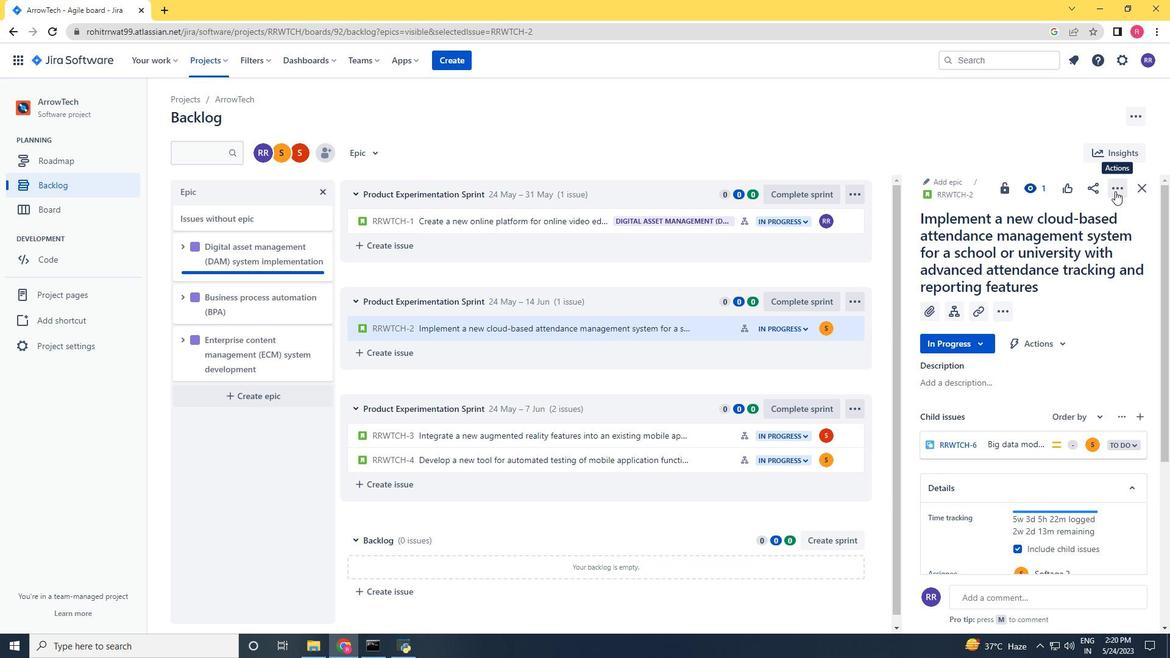 
Action: Mouse pressed left at (1115, 192)
Screenshot: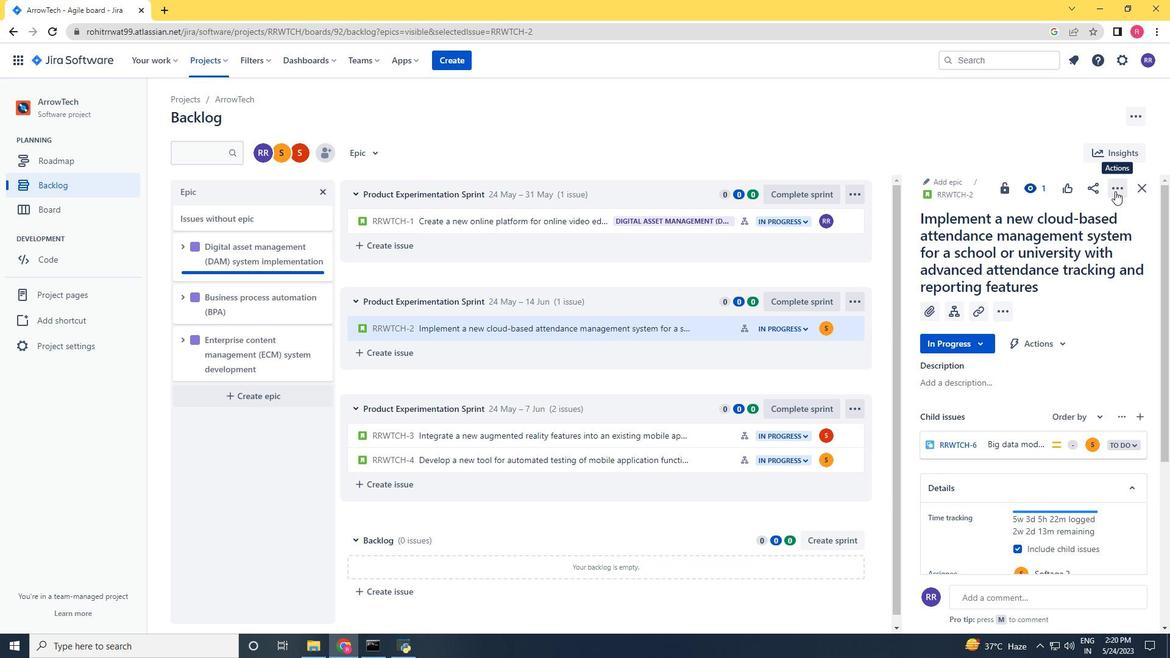 
Action: Mouse moved to (1078, 339)
Screenshot: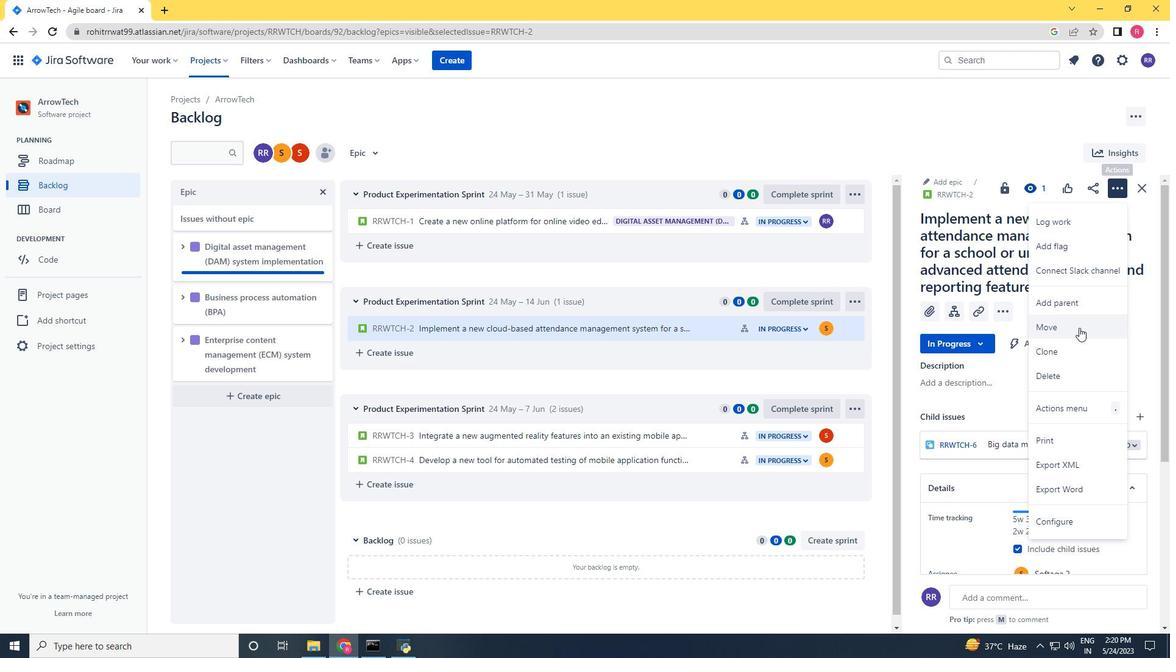 
Action: Mouse pressed left at (1078, 339)
Screenshot: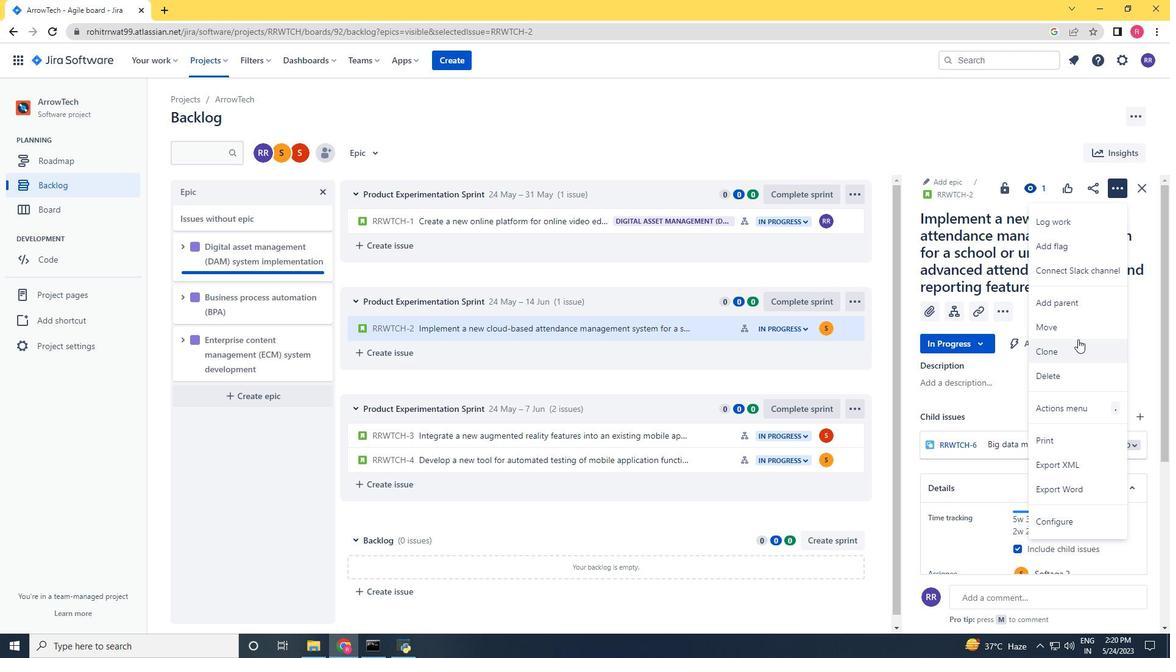 
Action: Mouse moved to (674, 260)
Screenshot: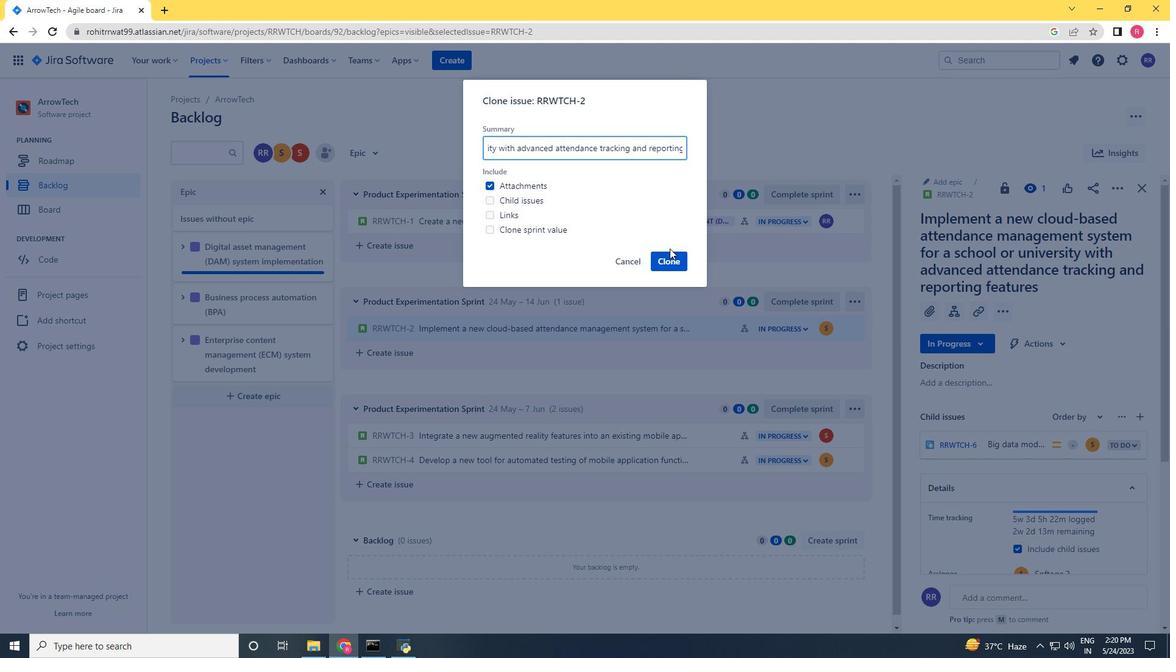 
Action: Mouse pressed left at (674, 260)
Screenshot: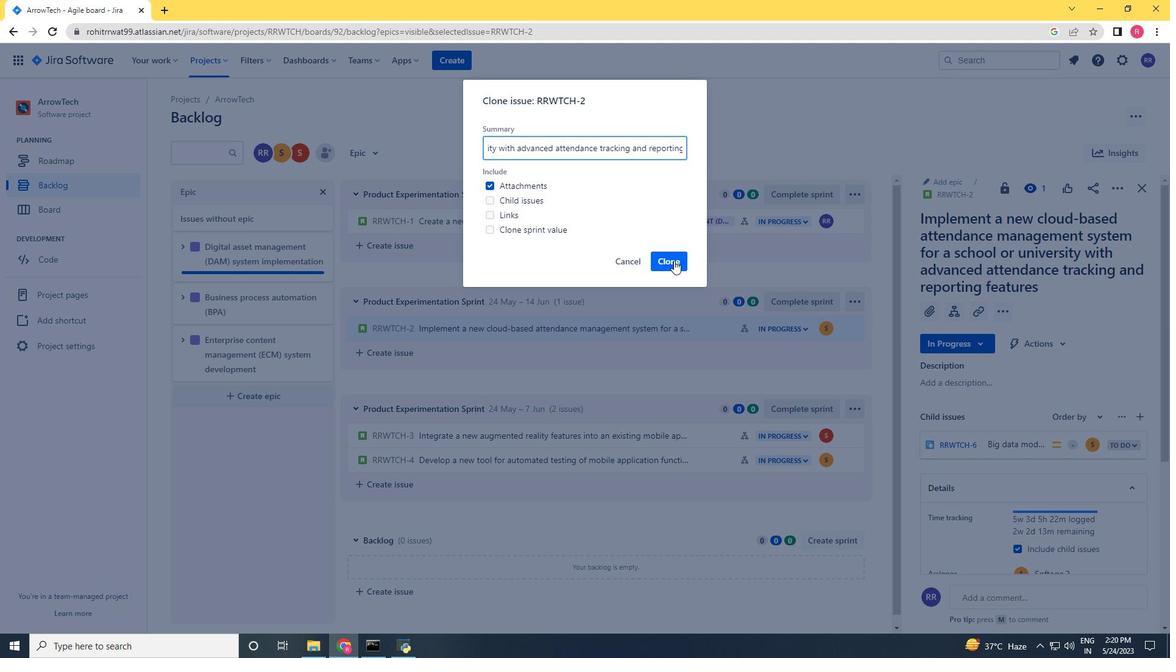 
Action: Mouse moved to (700, 334)
Screenshot: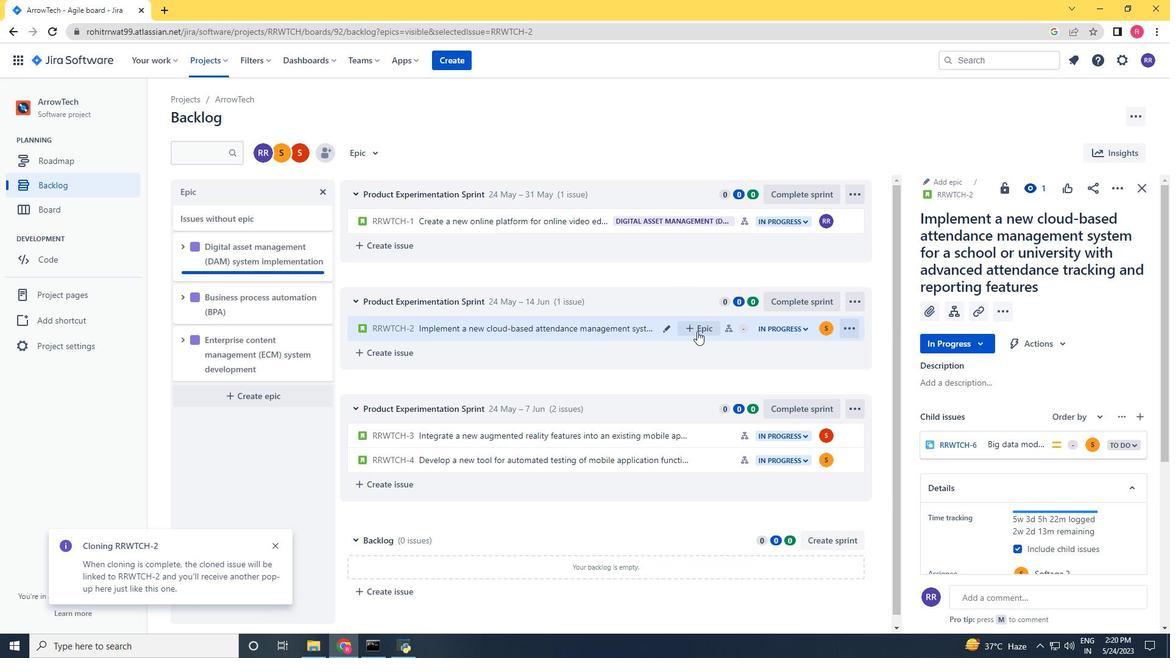 
Action: Mouse pressed left at (700, 334)
Screenshot: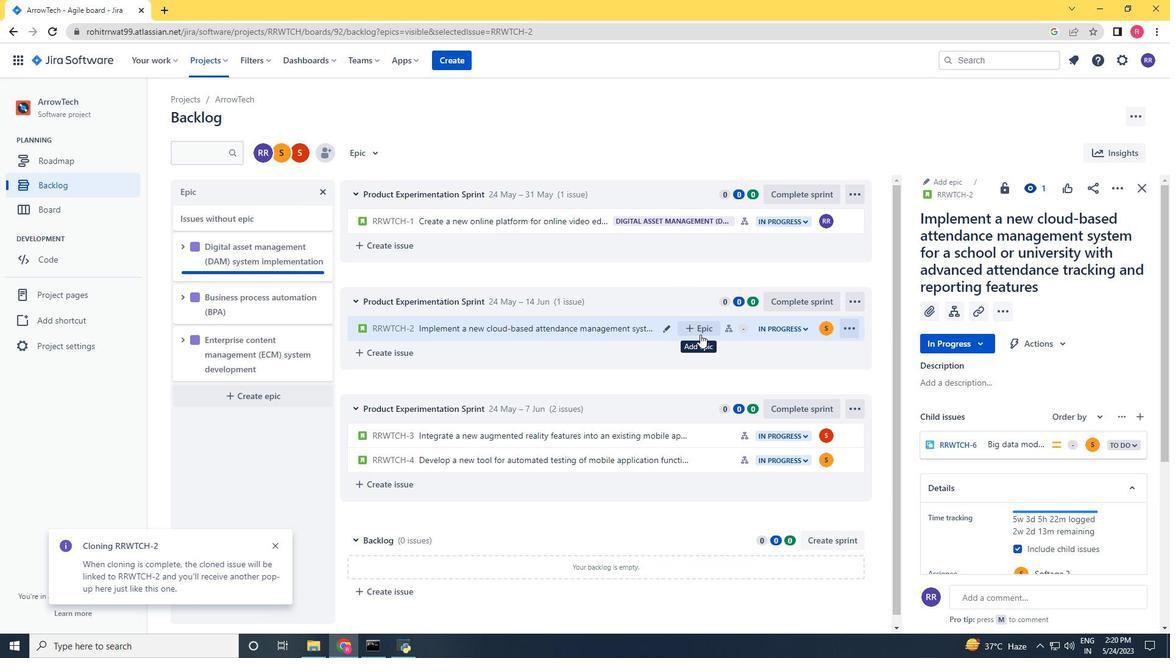
Action: Mouse moved to (751, 418)
Screenshot: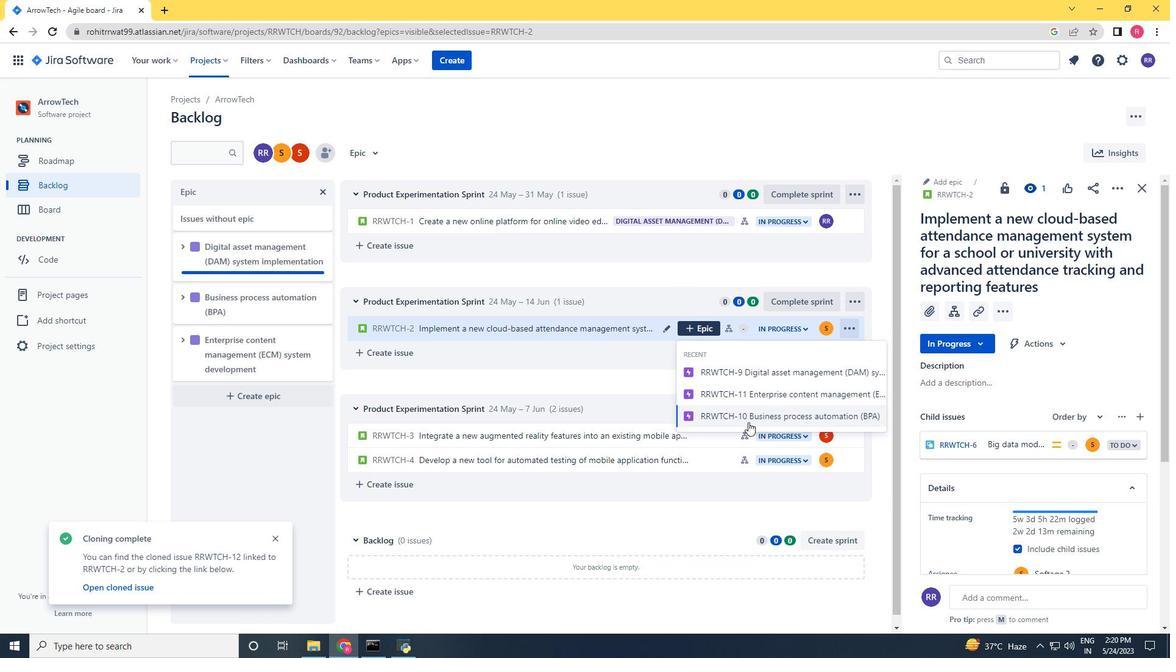 
Action: Mouse pressed left at (751, 418)
Screenshot: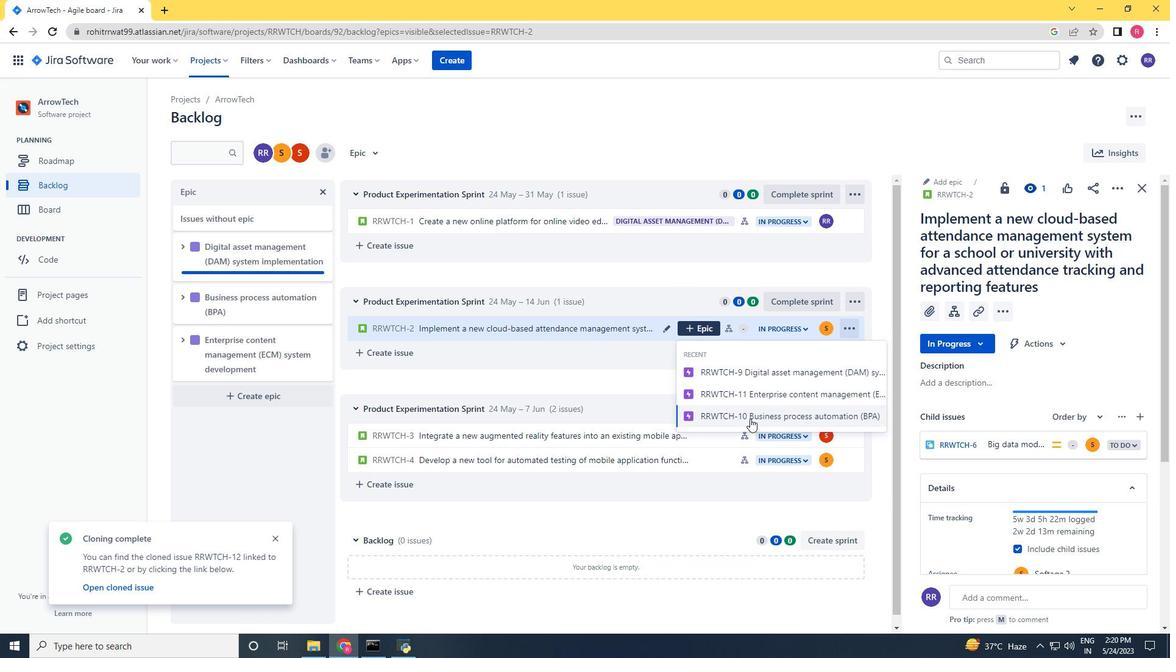 
Action: Mouse moved to (604, 402)
Screenshot: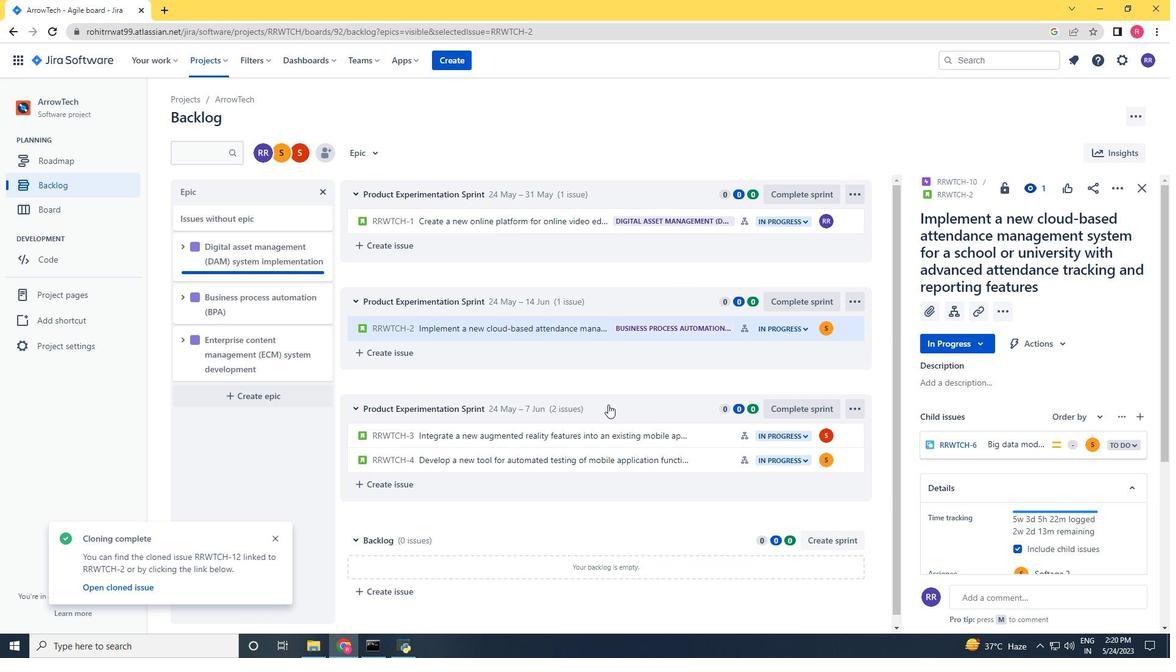 
